 Task: In the  document skydiving.epub Share this file with 'softage.5@softage.net' Check 'Vision History' View the  non- printing characters
Action: Mouse moved to (275, 365)
Screenshot: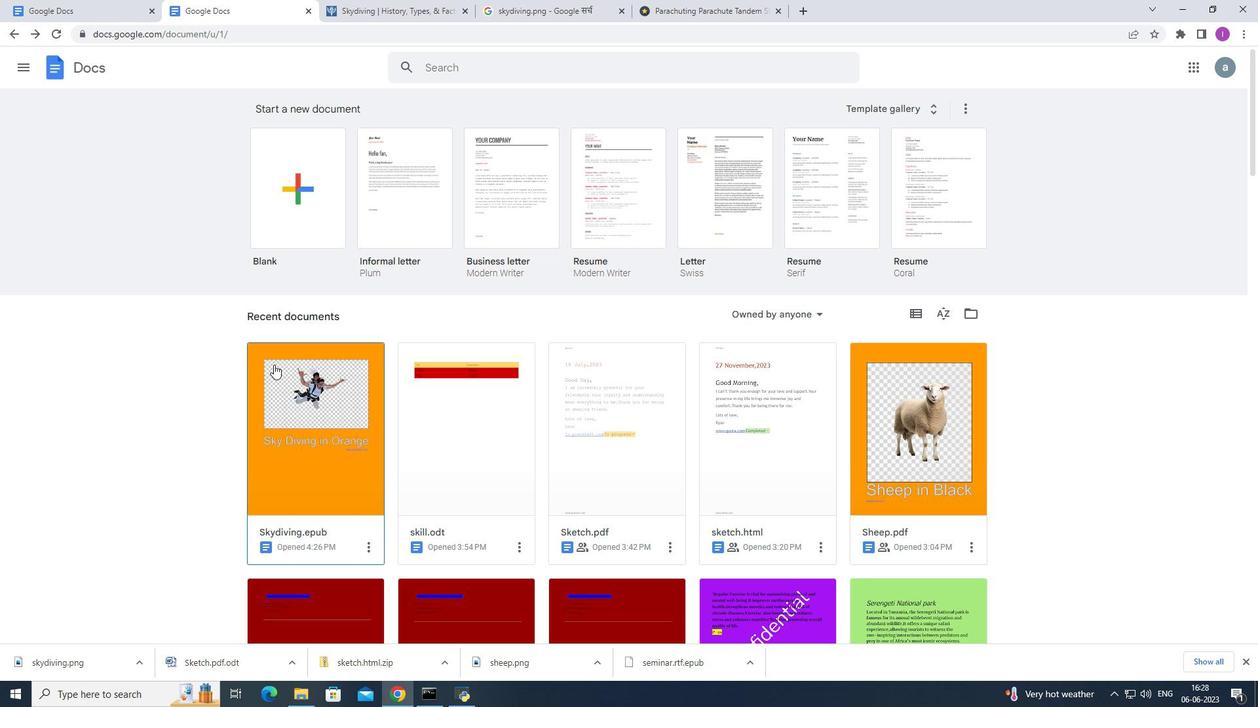 
Action: Mouse pressed left at (275, 365)
Screenshot: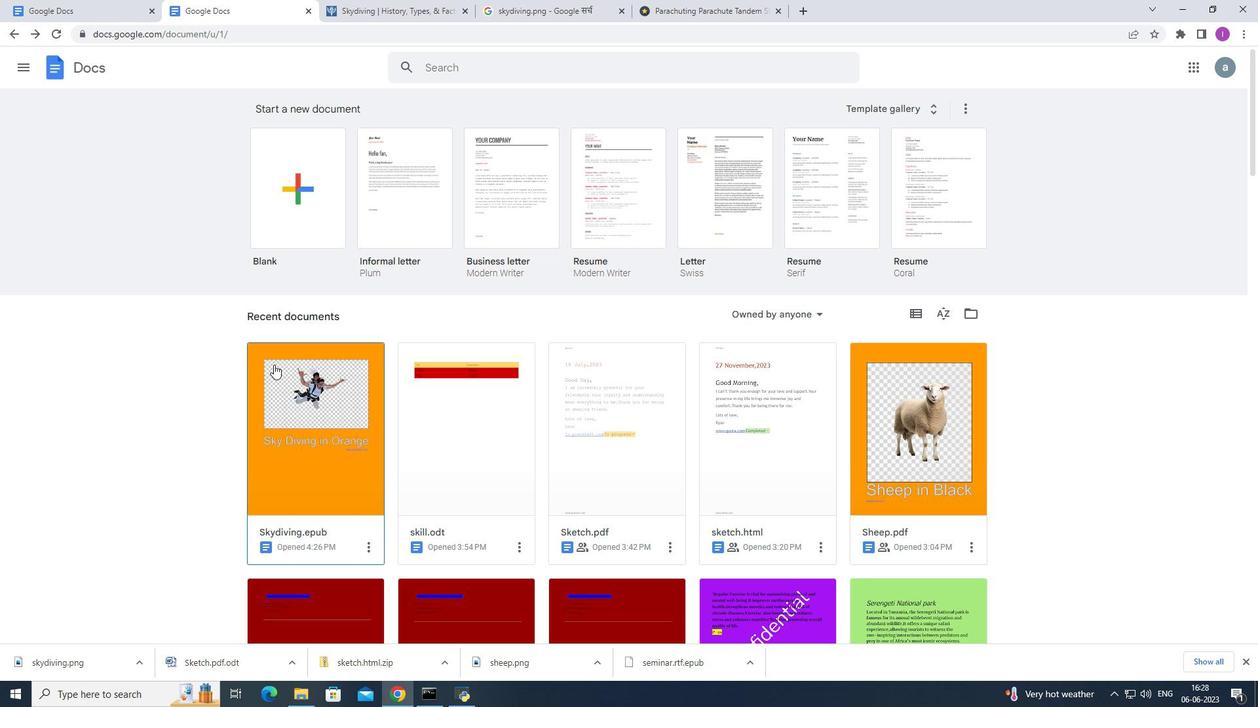 
Action: Mouse moved to (44, 76)
Screenshot: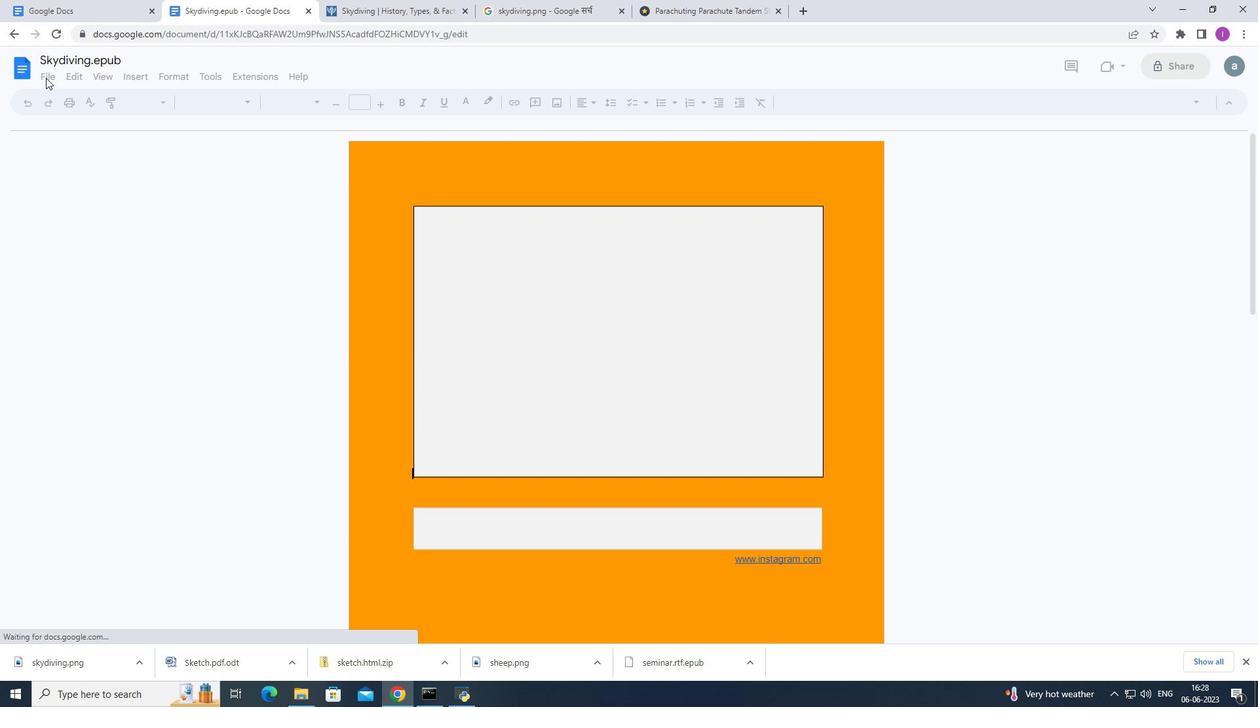 
Action: Mouse pressed left at (44, 76)
Screenshot: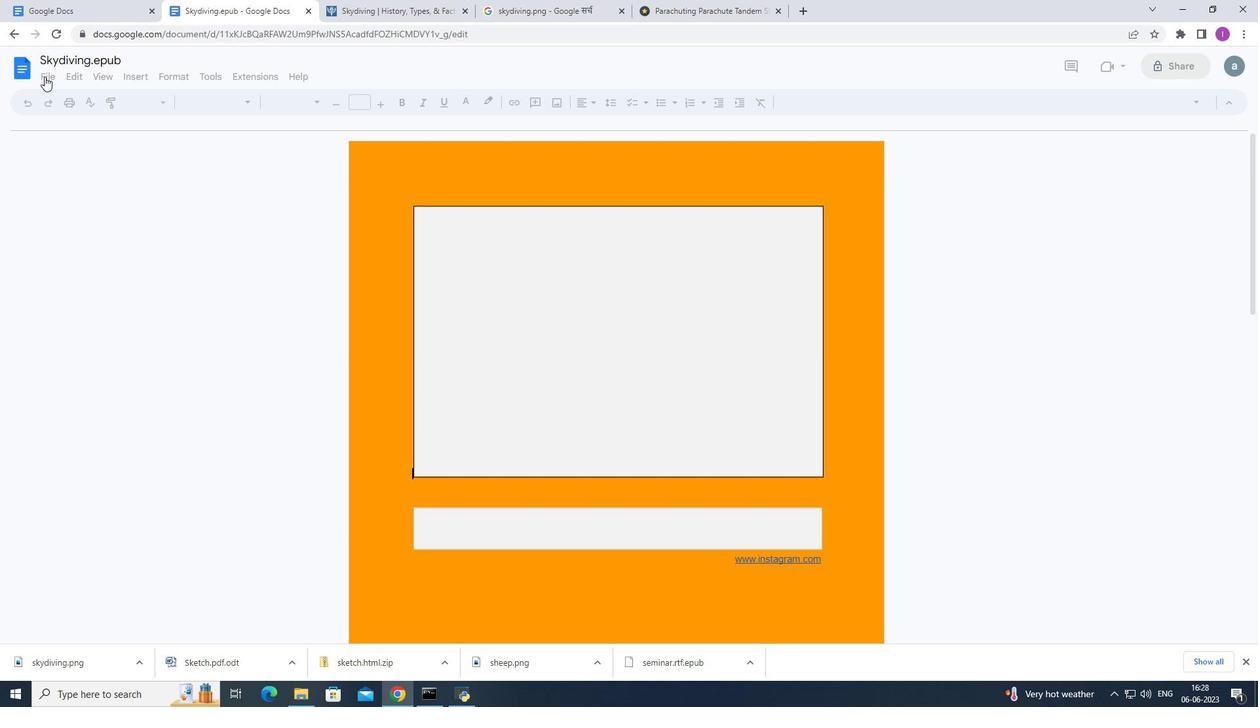 
Action: Mouse moved to (91, 173)
Screenshot: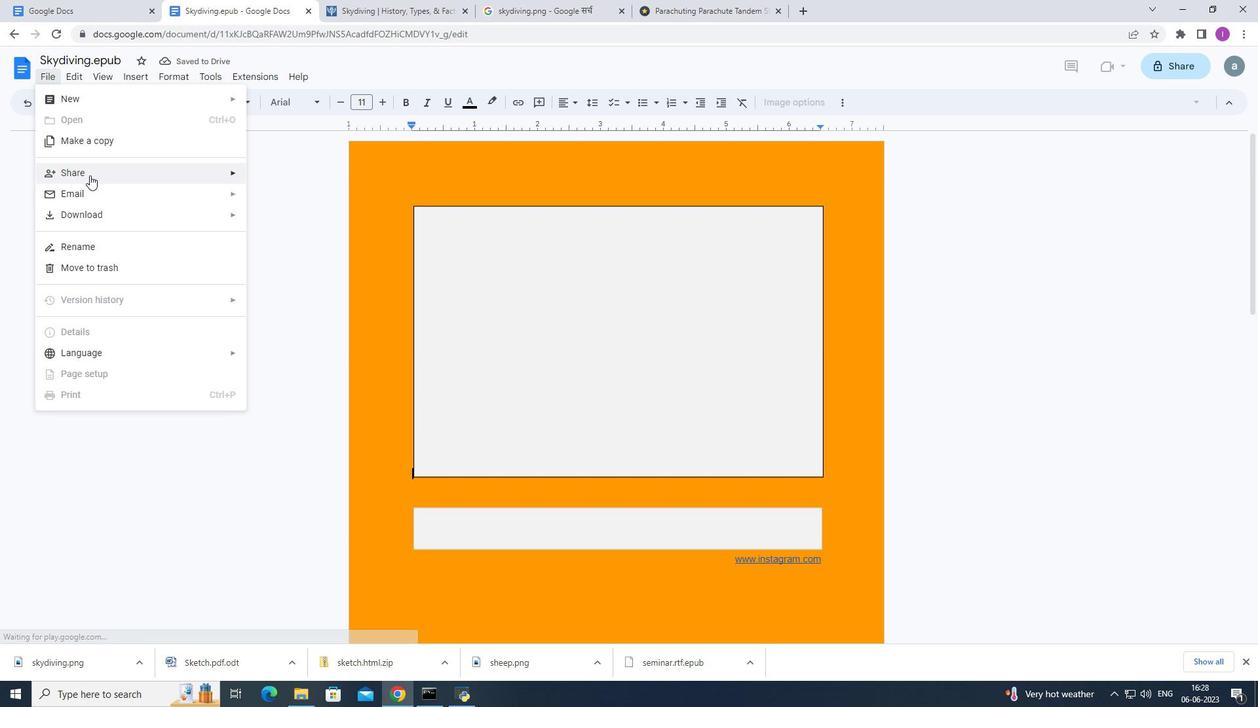 
Action: Mouse pressed left at (91, 173)
Screenshot: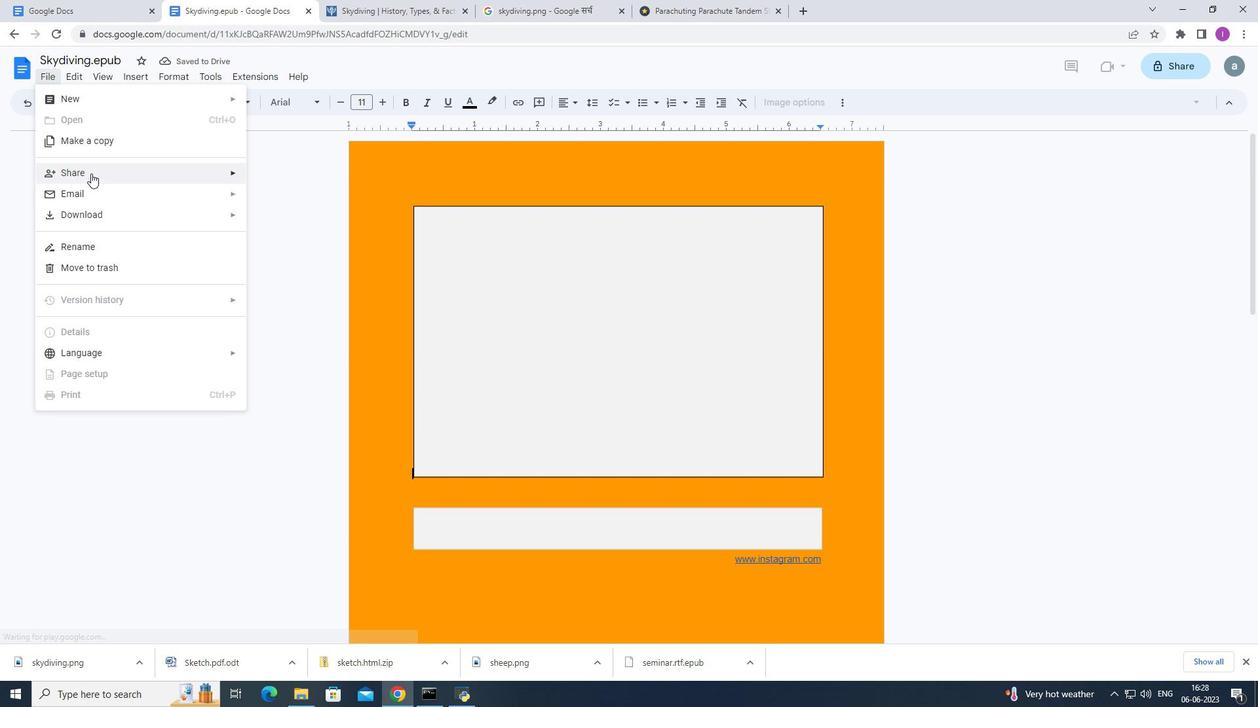 
Action: Mouse moved to (308, 176)
Screenshot: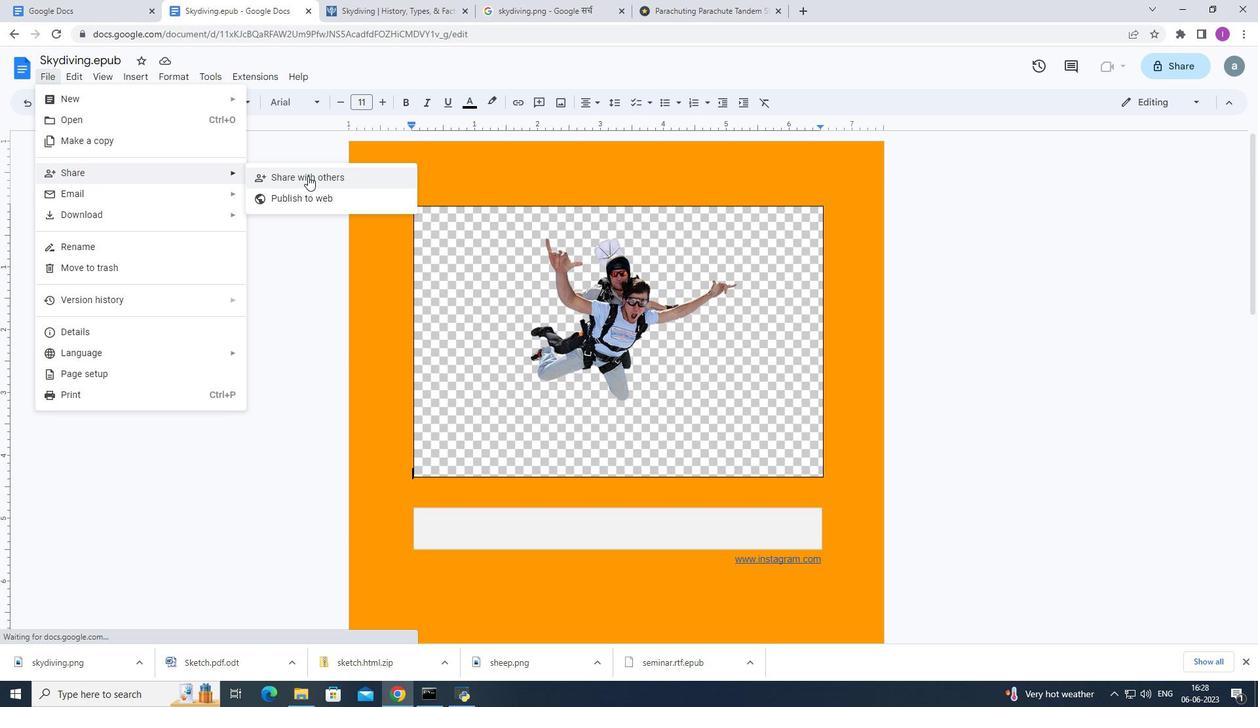 
Action: Mouse pressed left at (308, 176)
Screenshot: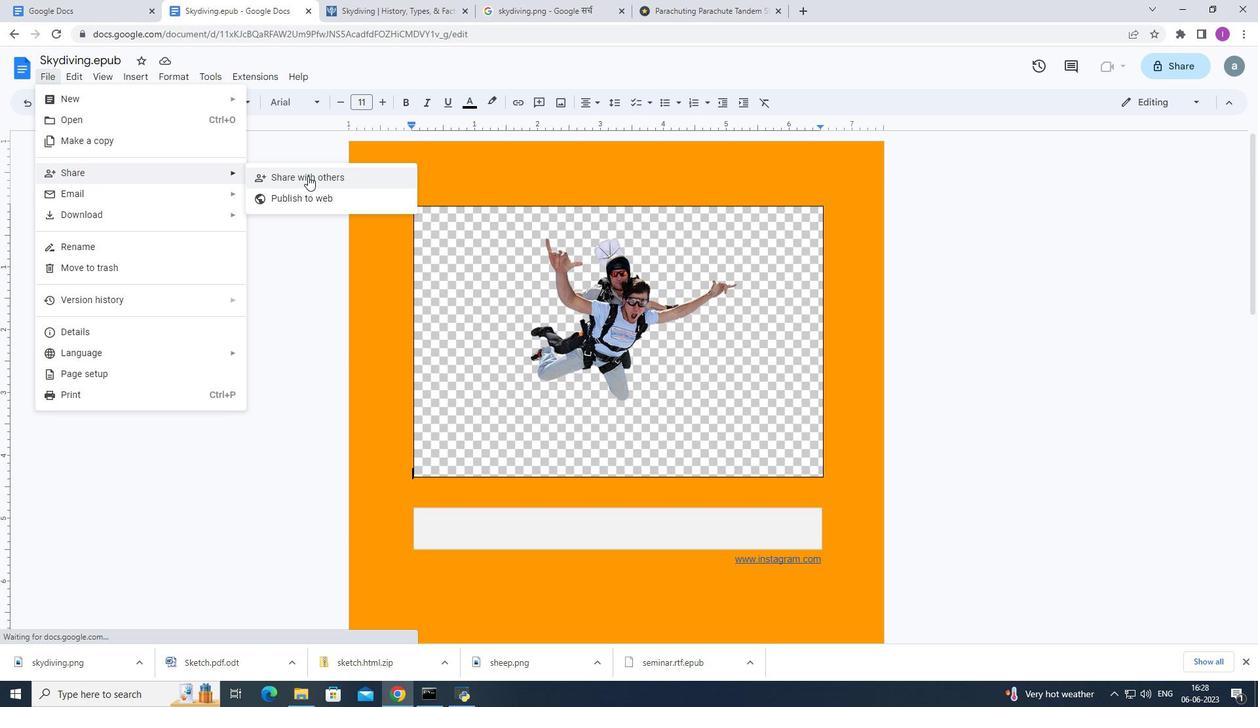 
Action: Mouse moved to (527, 268)
Screenshot: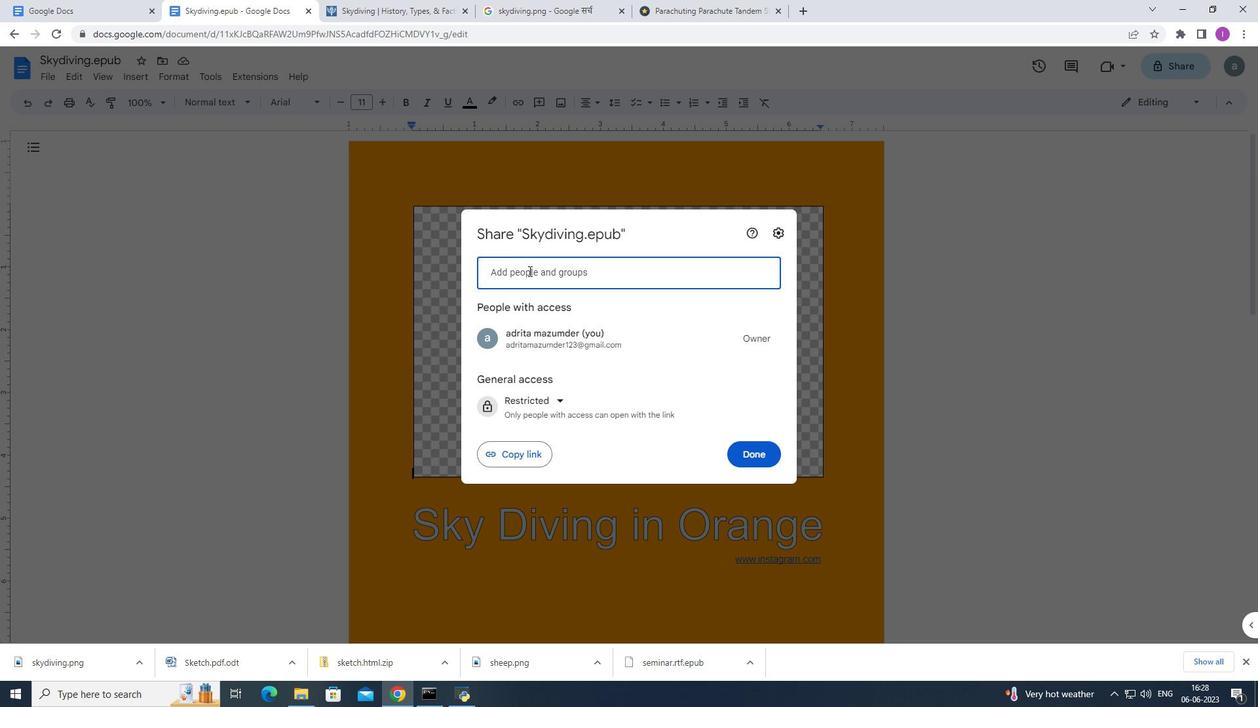 
Action: Key pressed s
Screenshot: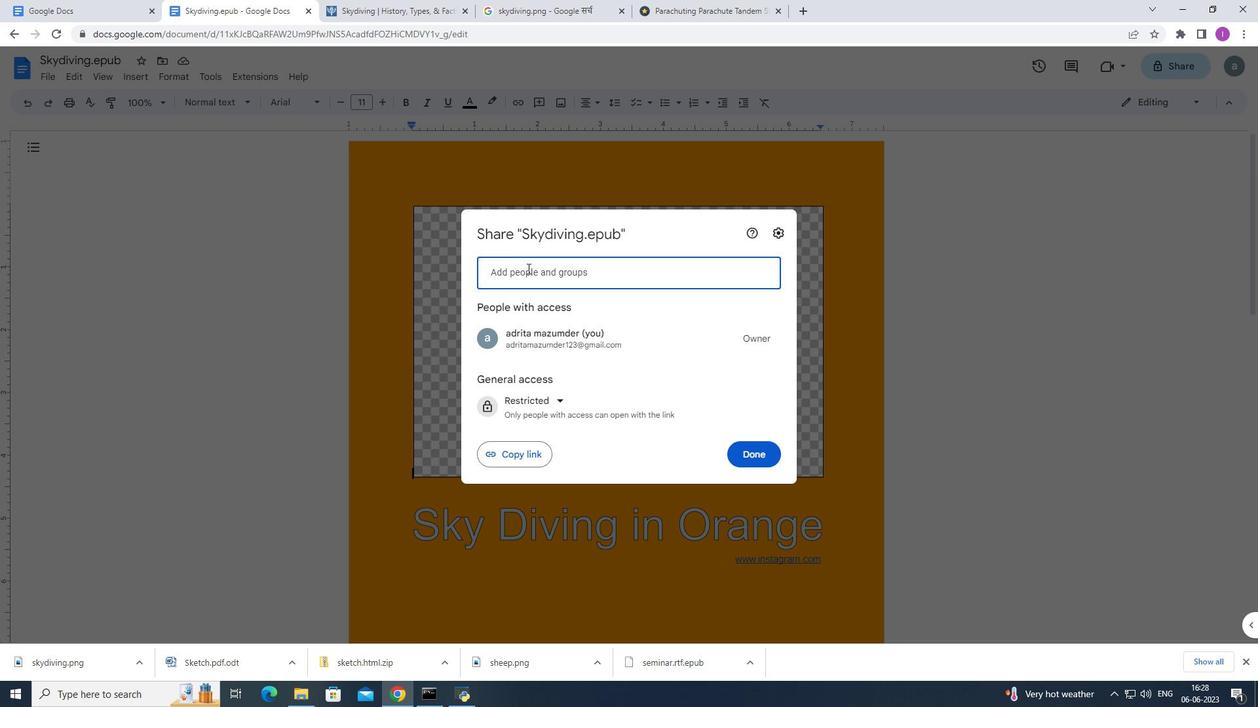 
Action: Mouse moved to (526, 266)
Screenshot: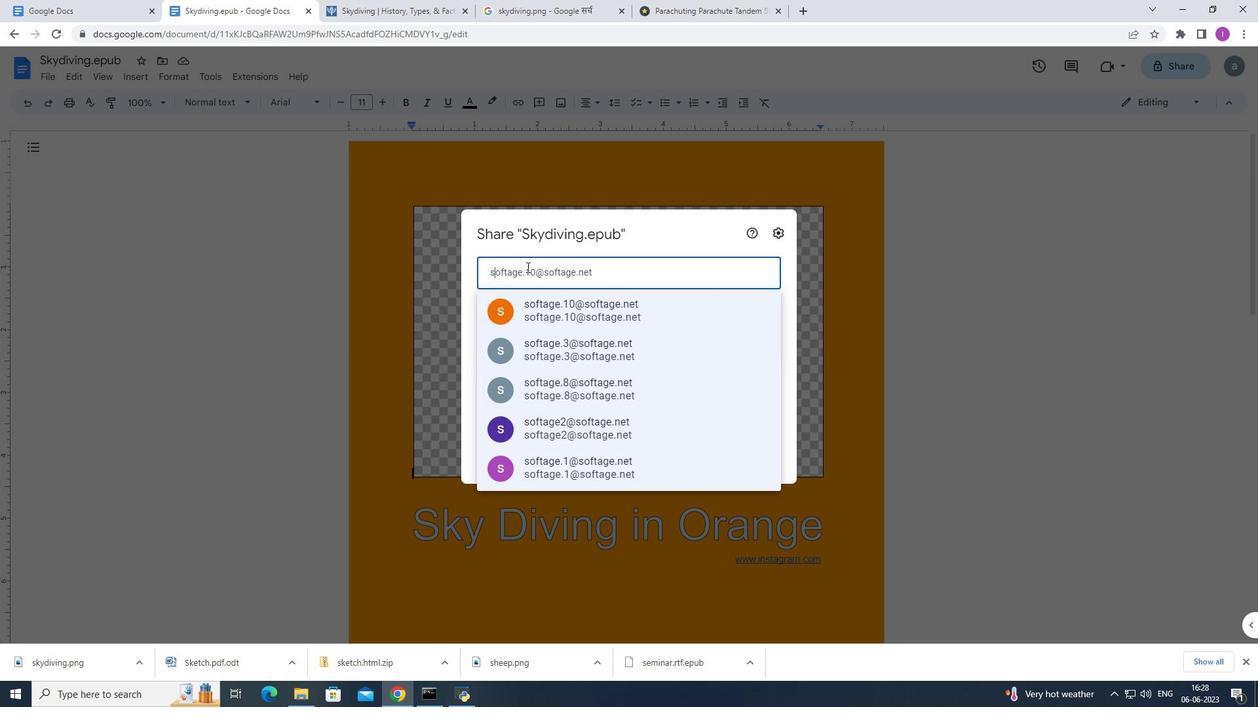 
Action: Key pressed o
Screenshot: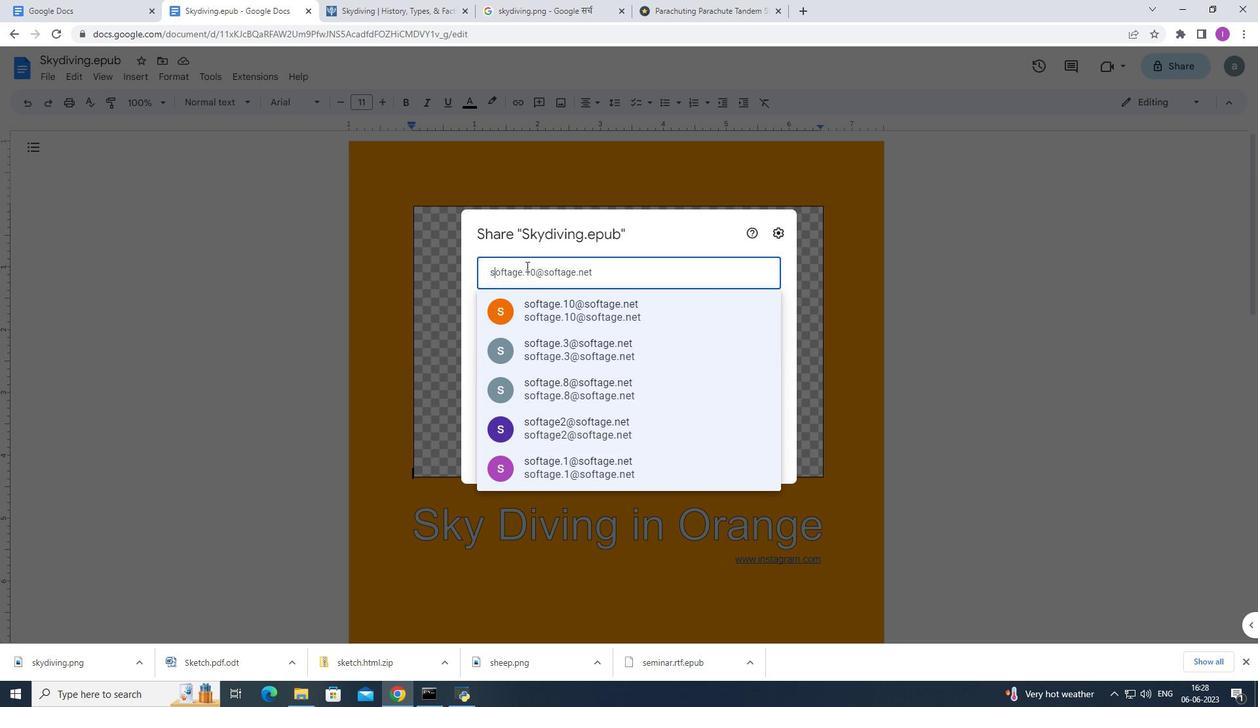 
Action: Mouse moved to (525, 264)
Screenshot: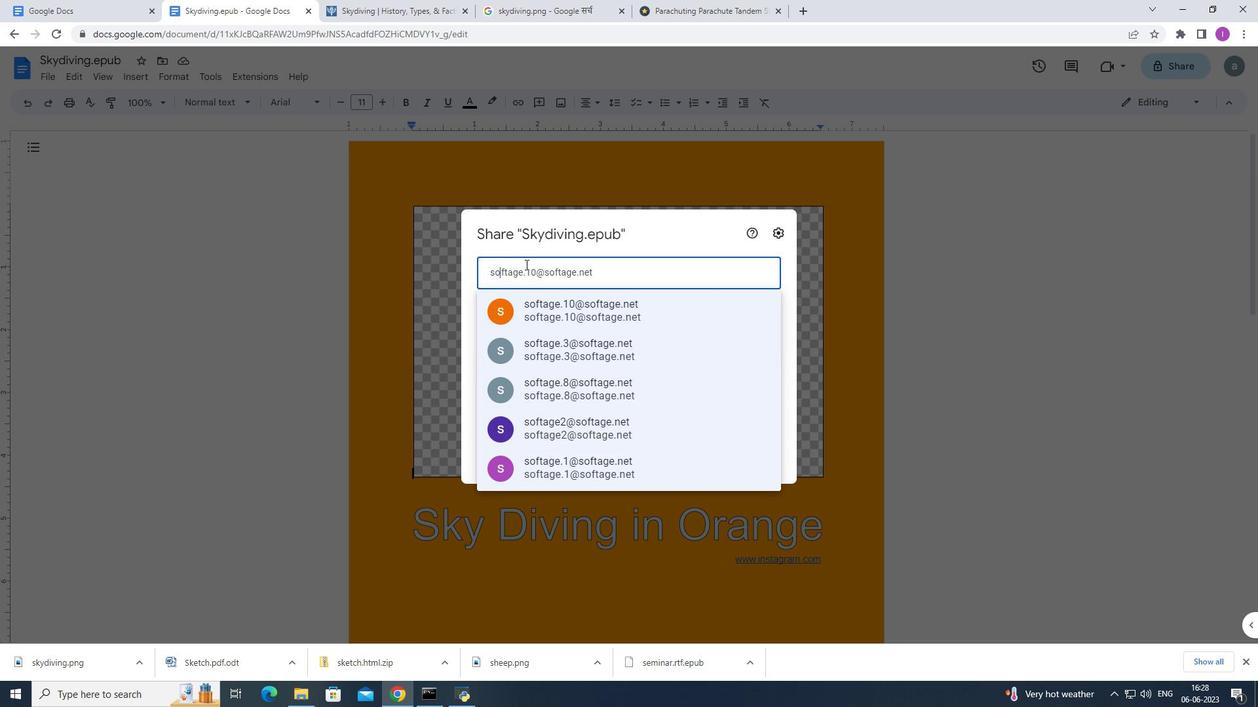 
Action: Key pressed ftage.
Screenshot: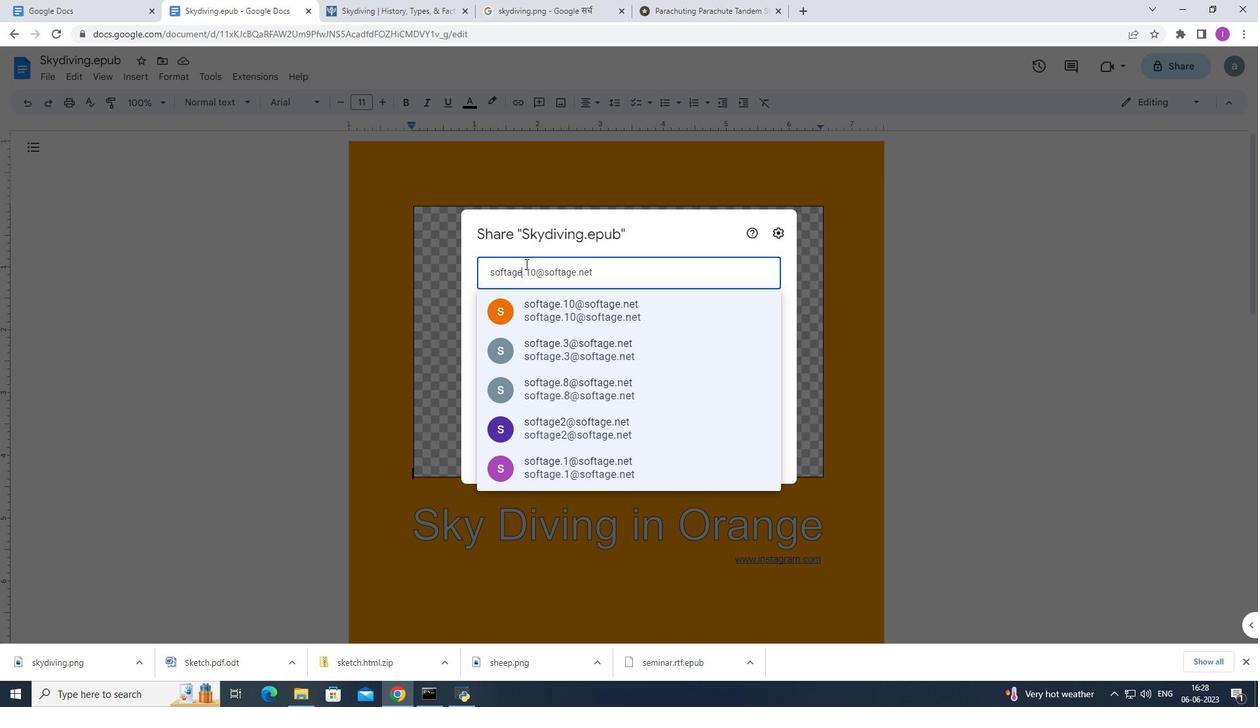 
Action: Mouse moved to (524, 263)
Screenshot: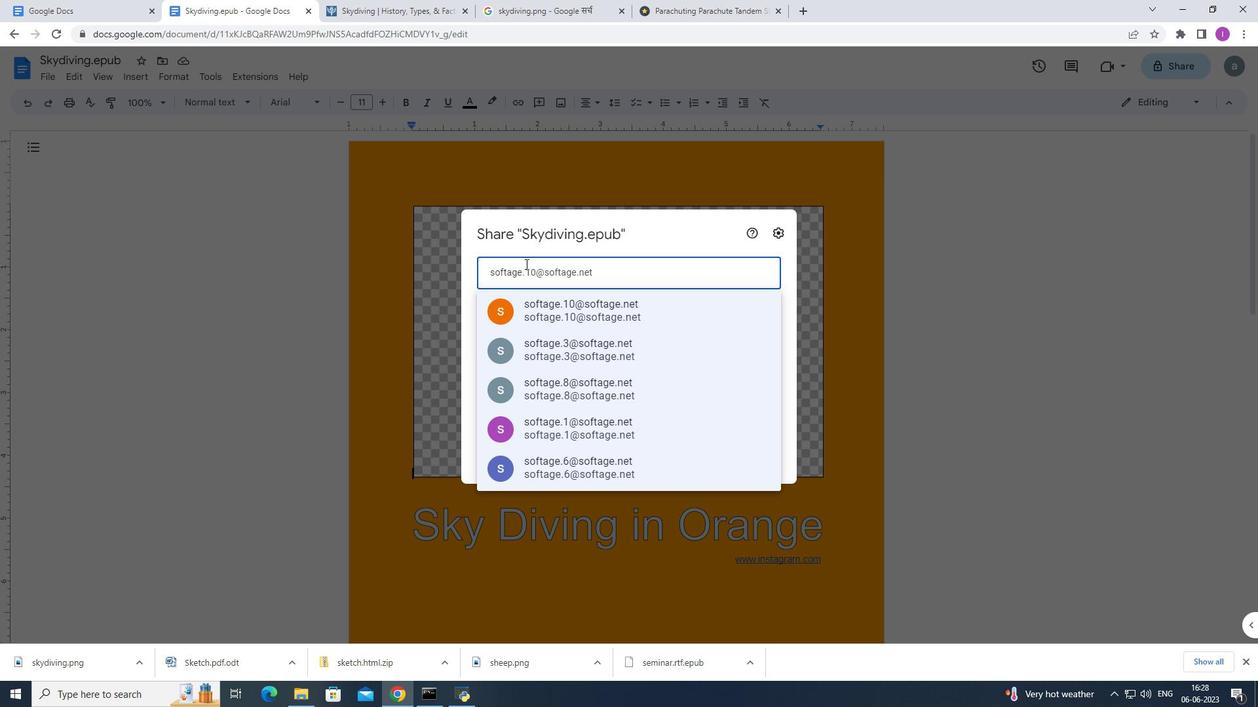
Action: Key pressed 5
Screenshot: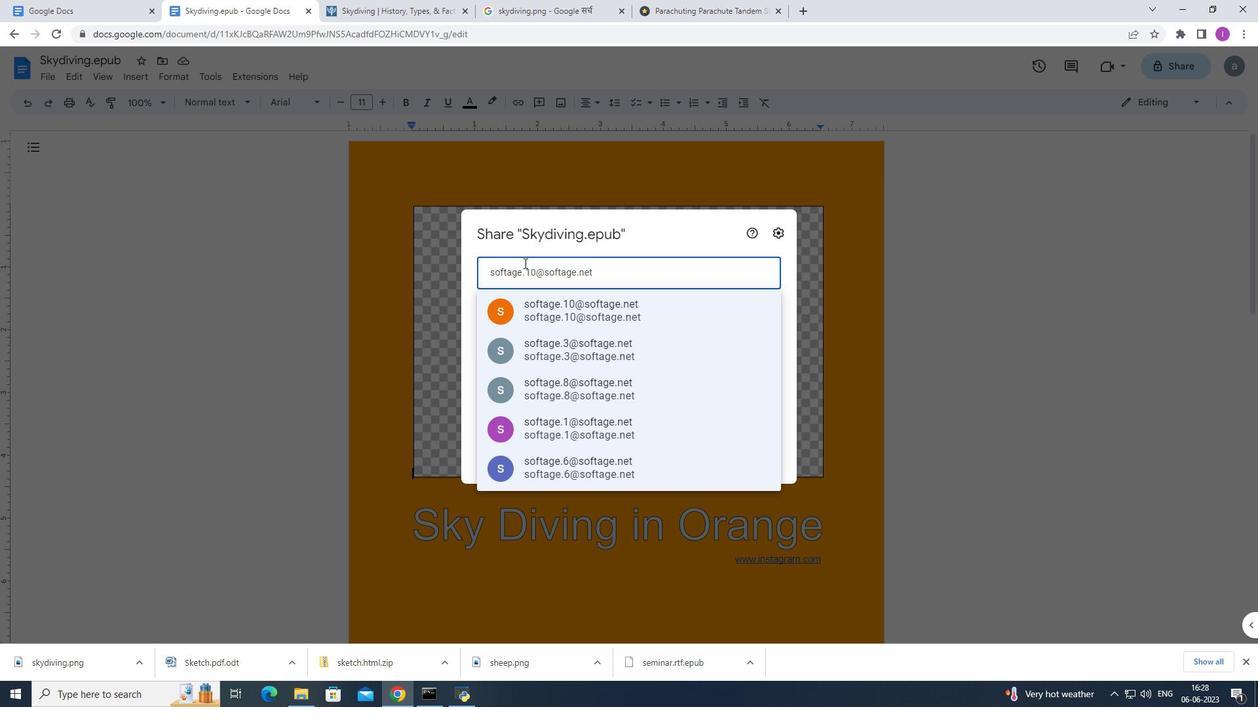 
Action: Mouse moved to (543, 308)
Screenshot: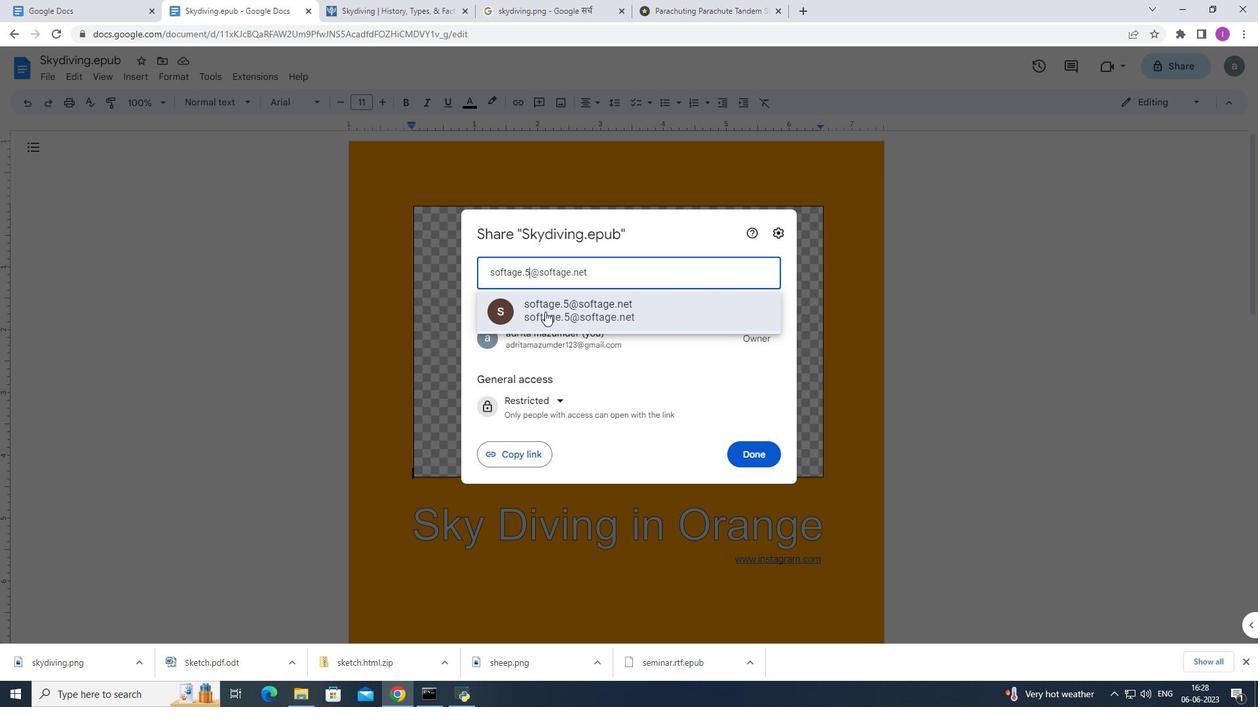 
Action: Mouse pressed left at (543, 308)
Screenshot: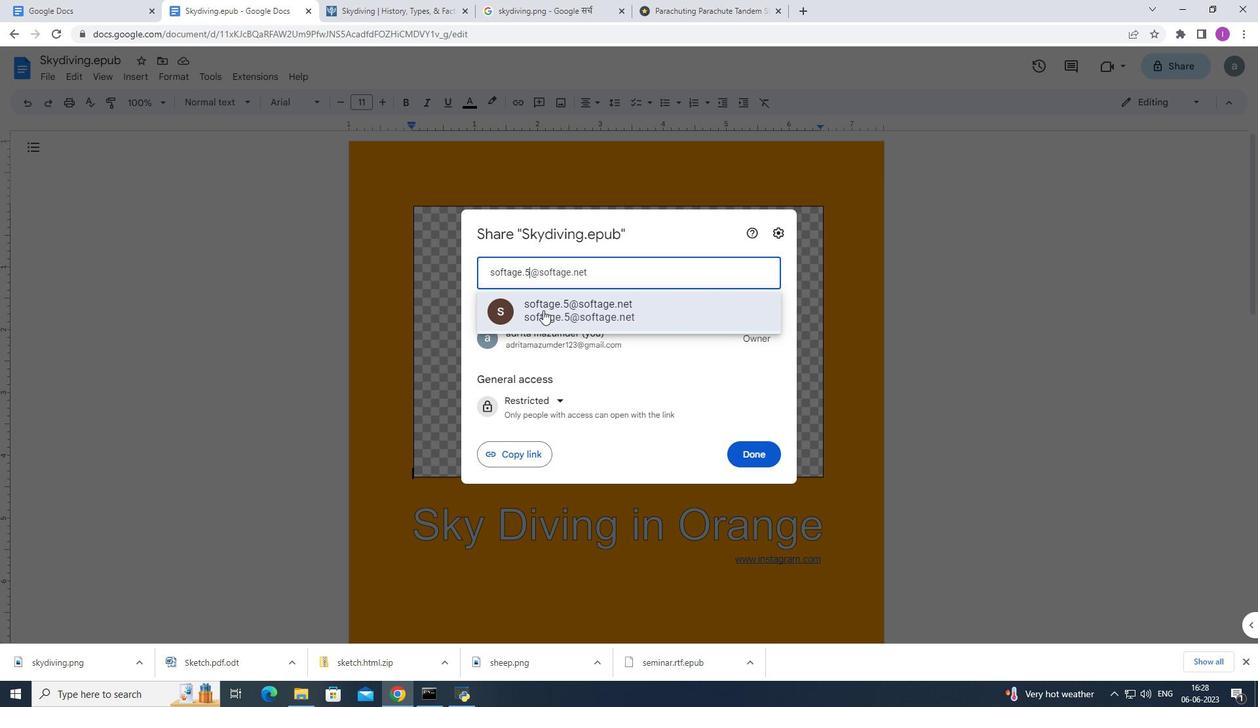 
Action: Mouse moved to (745, 442)
Screenshot: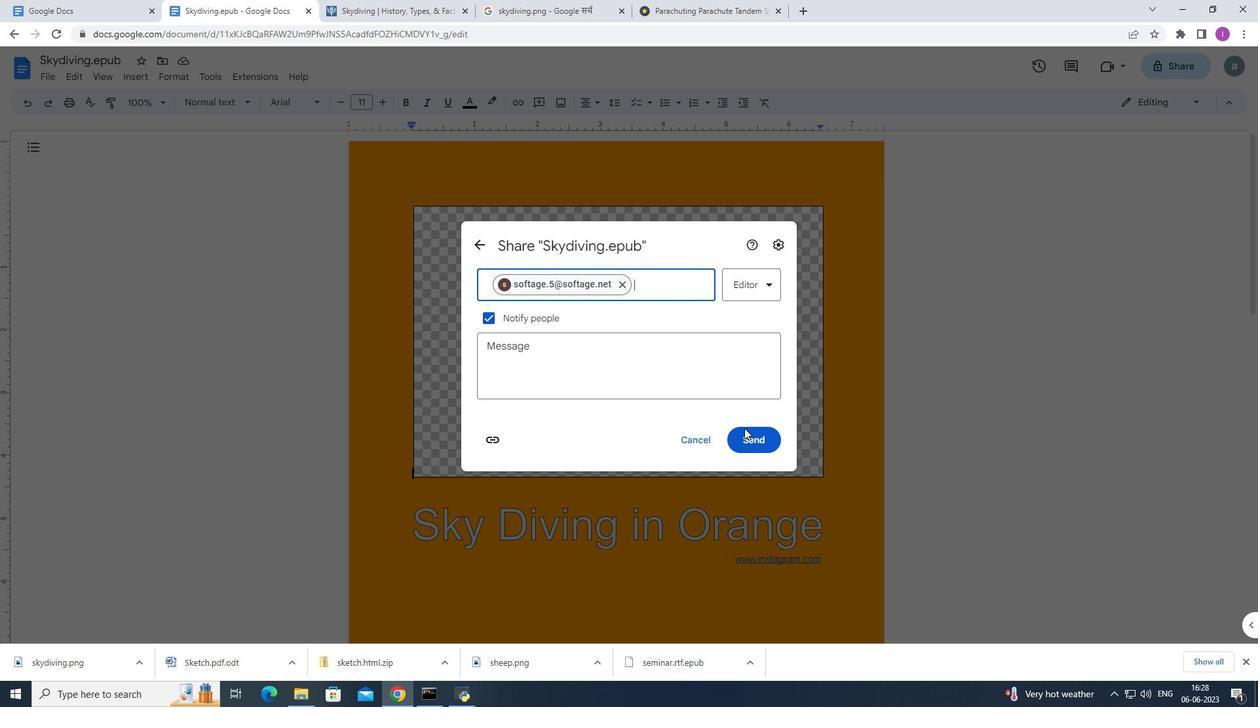 
Action: Mouse pressed left at (745, 442)
Screenshot: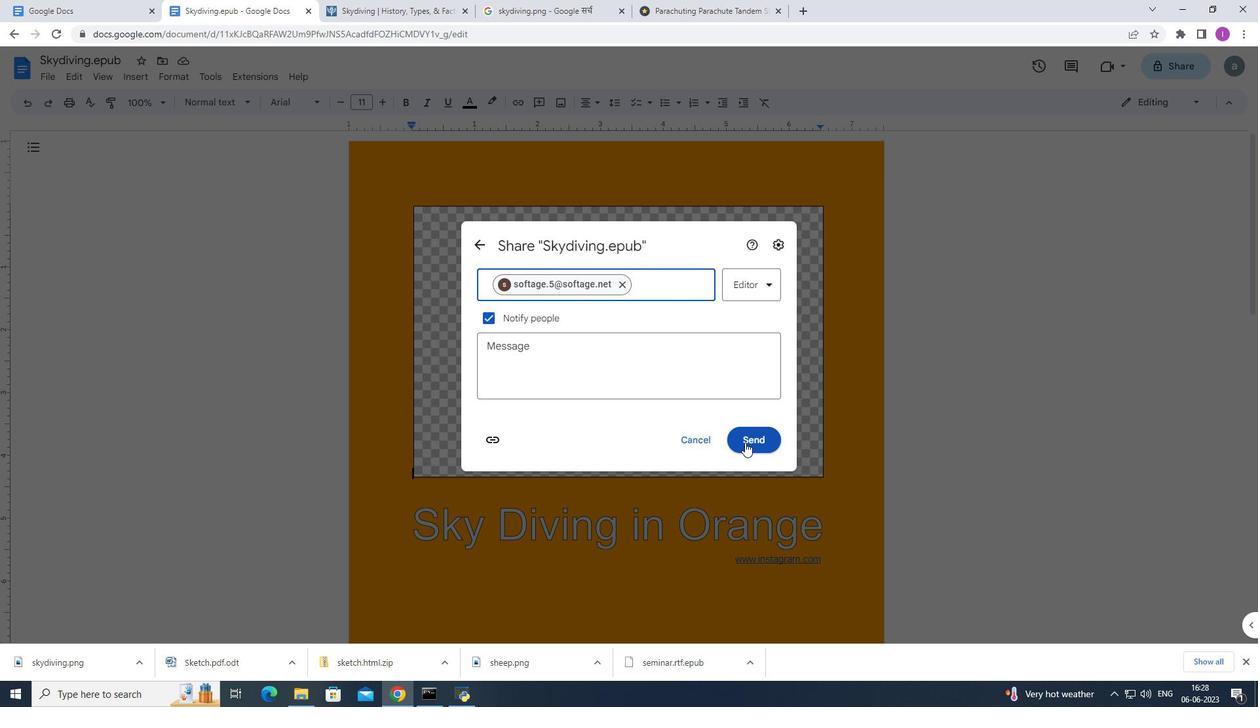 
Action: Mouse moved to (726, 356)
Screenshot: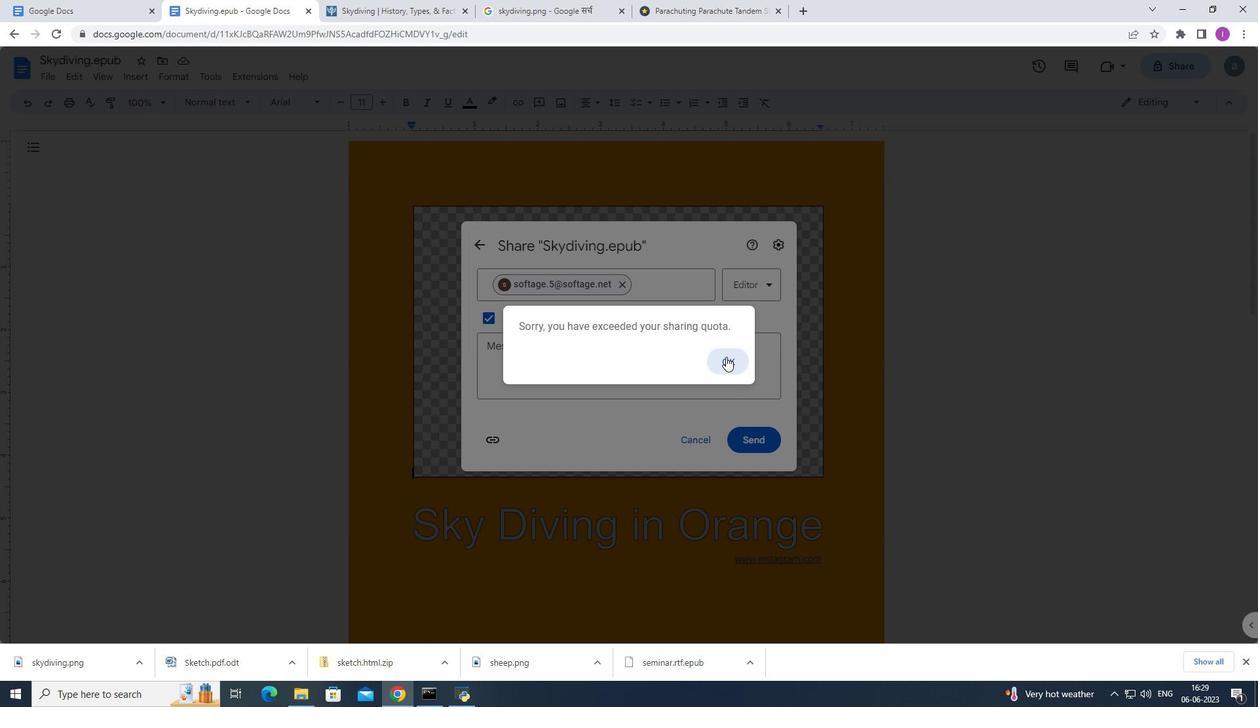 
Action: Mouse pressed left at (726, 356)
Screenshot: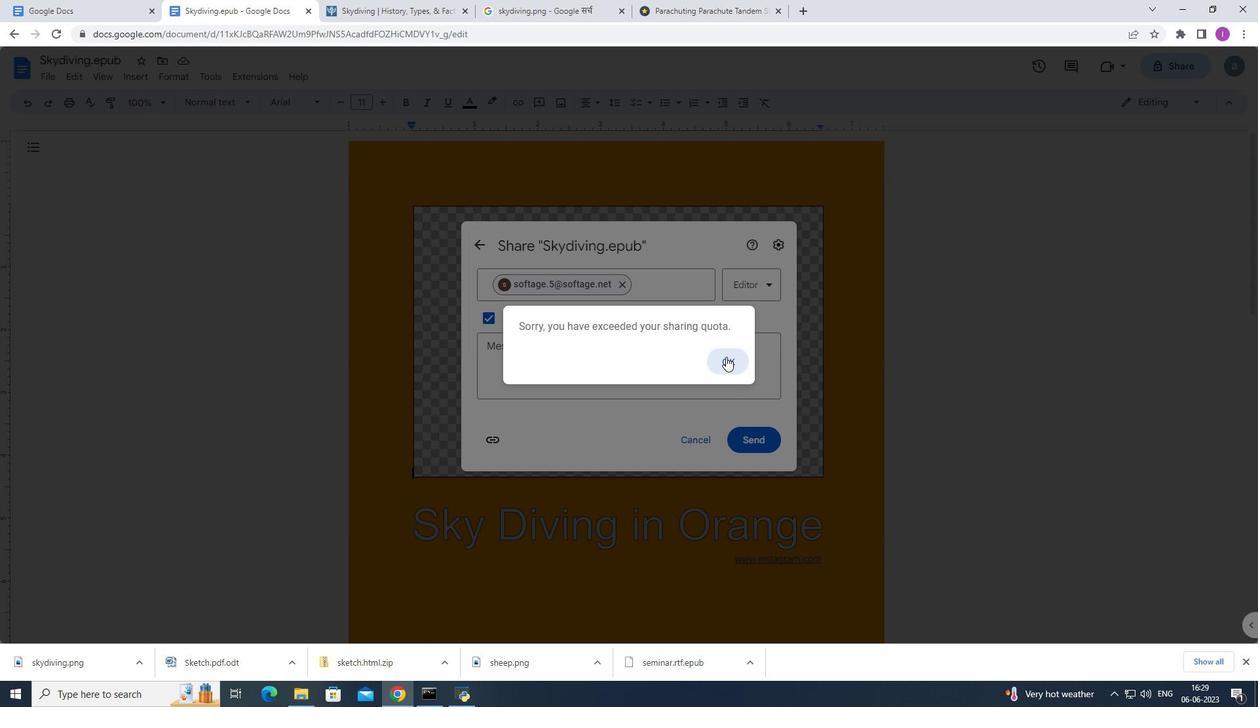 
Action: Mouse moved to (743, 441)
Screenshot: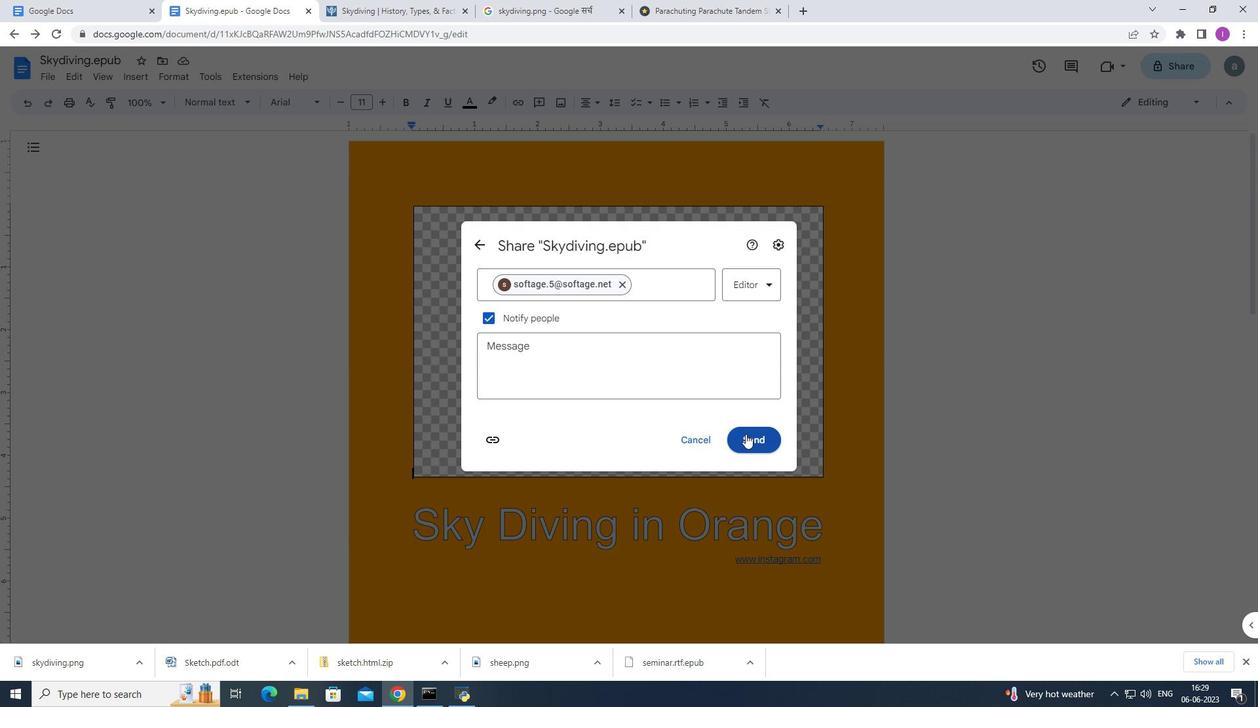 
Action: Mouse pressed left at (743, 441)
Screenshot: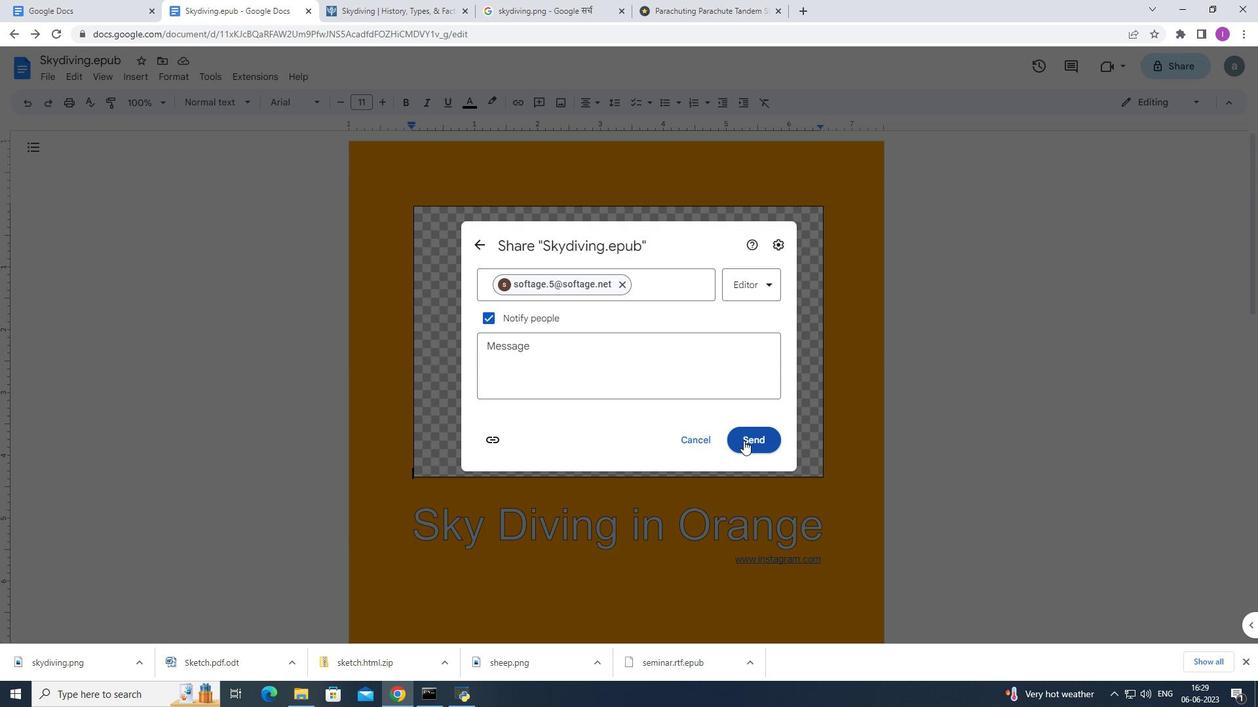 
Action: Mouse moved to (732, 359)
Screenshot: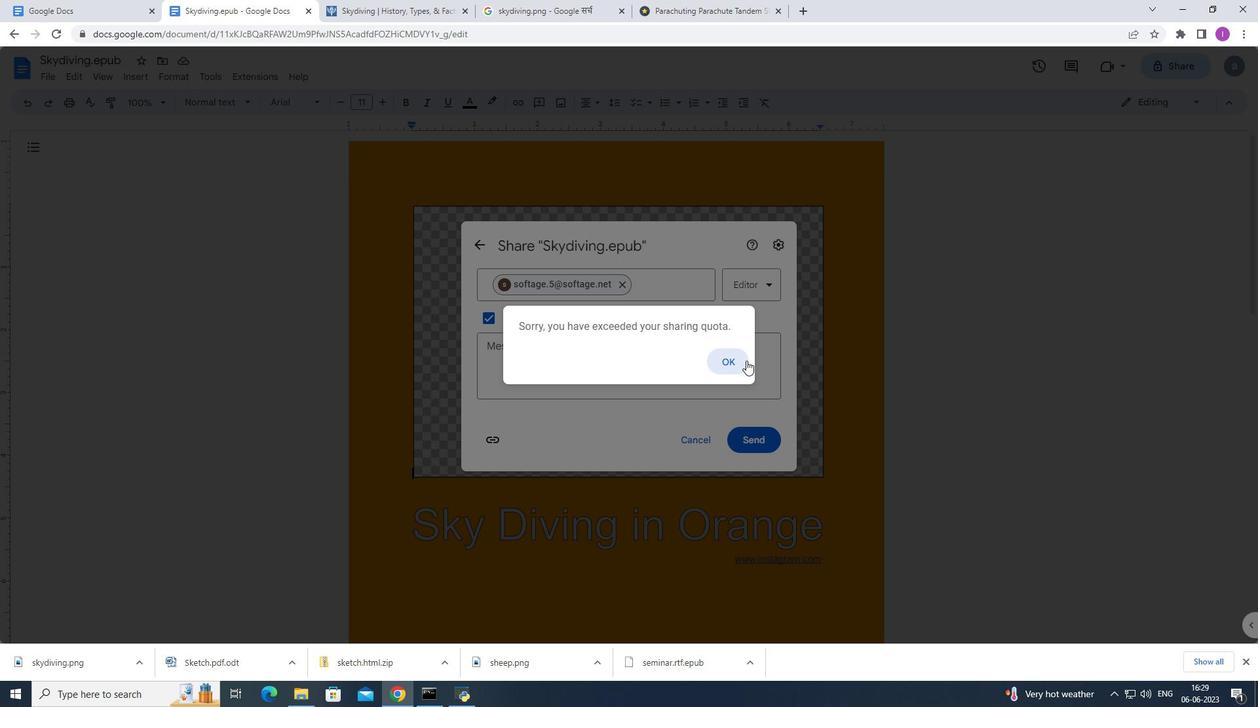 
Action: Mouse pressed left at (732, 359)
Screenshot: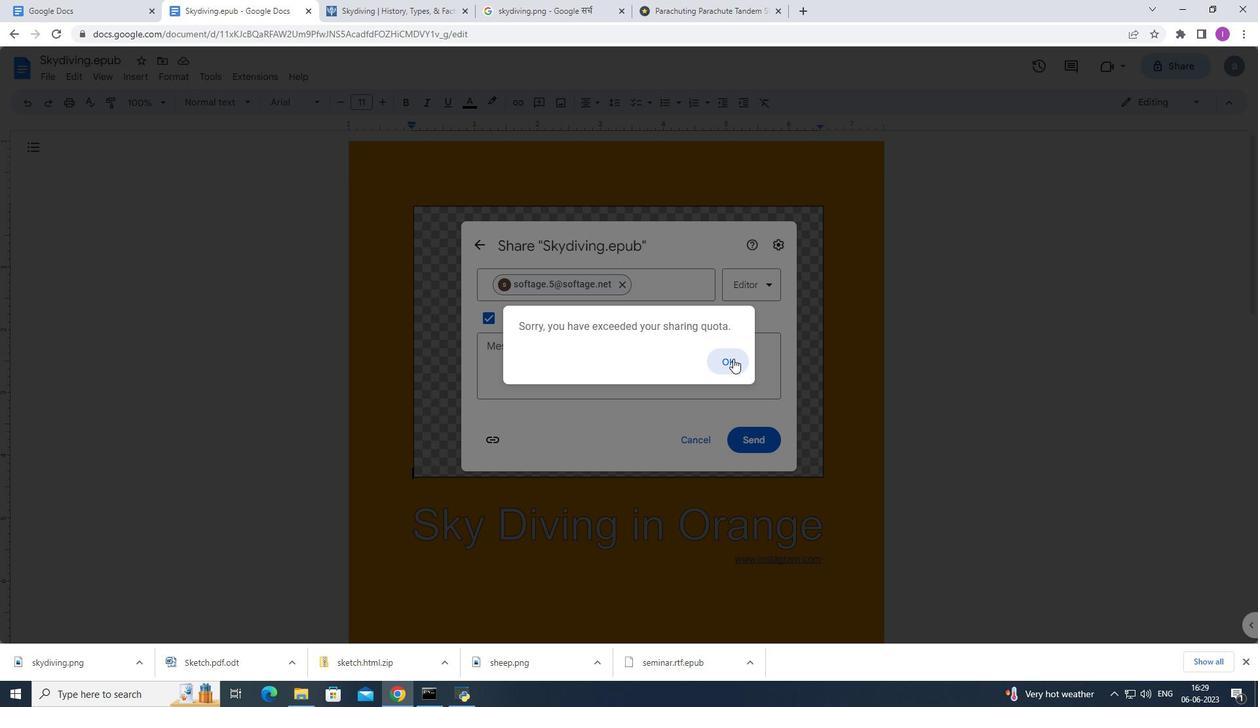 
Action: Mouse moved to (918, 363)
Screenshot: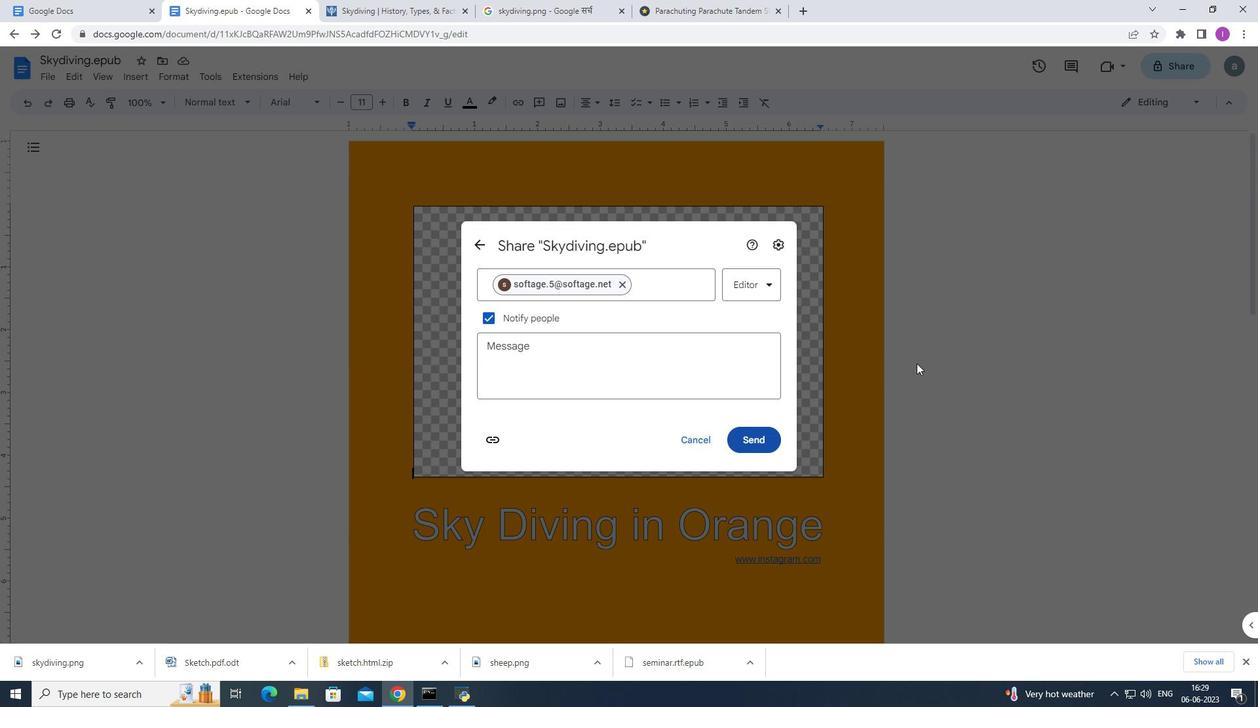 
Action: Mouse pressed left at (918, 363)
Screenshot: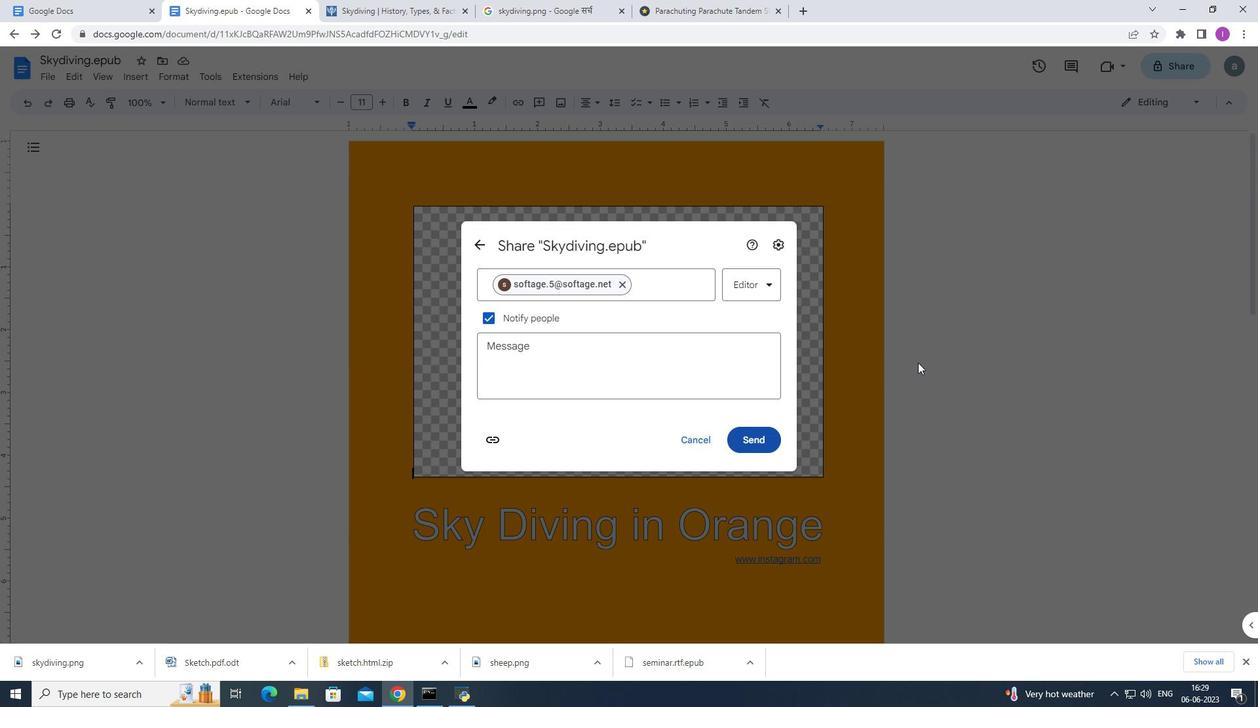 
Action: Mouse moved to (672, 367)
Screenshot: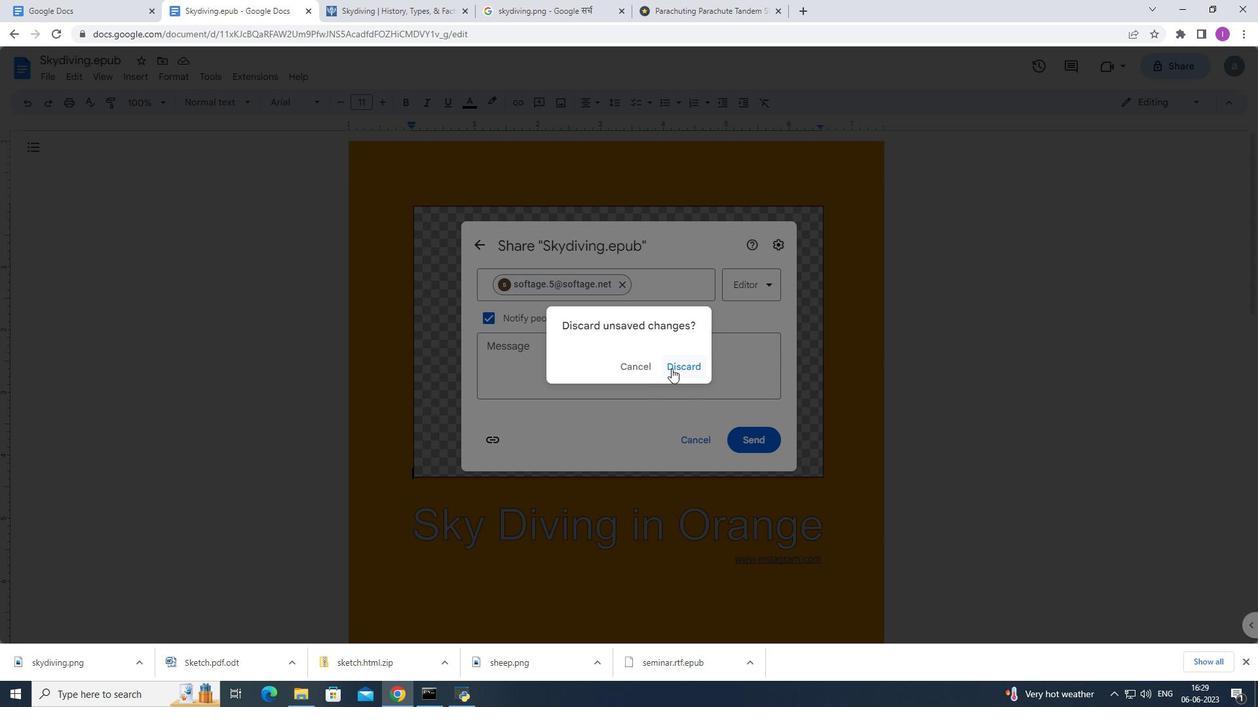 
Action: Mouse pressed left at (672, 367)
Screenshot: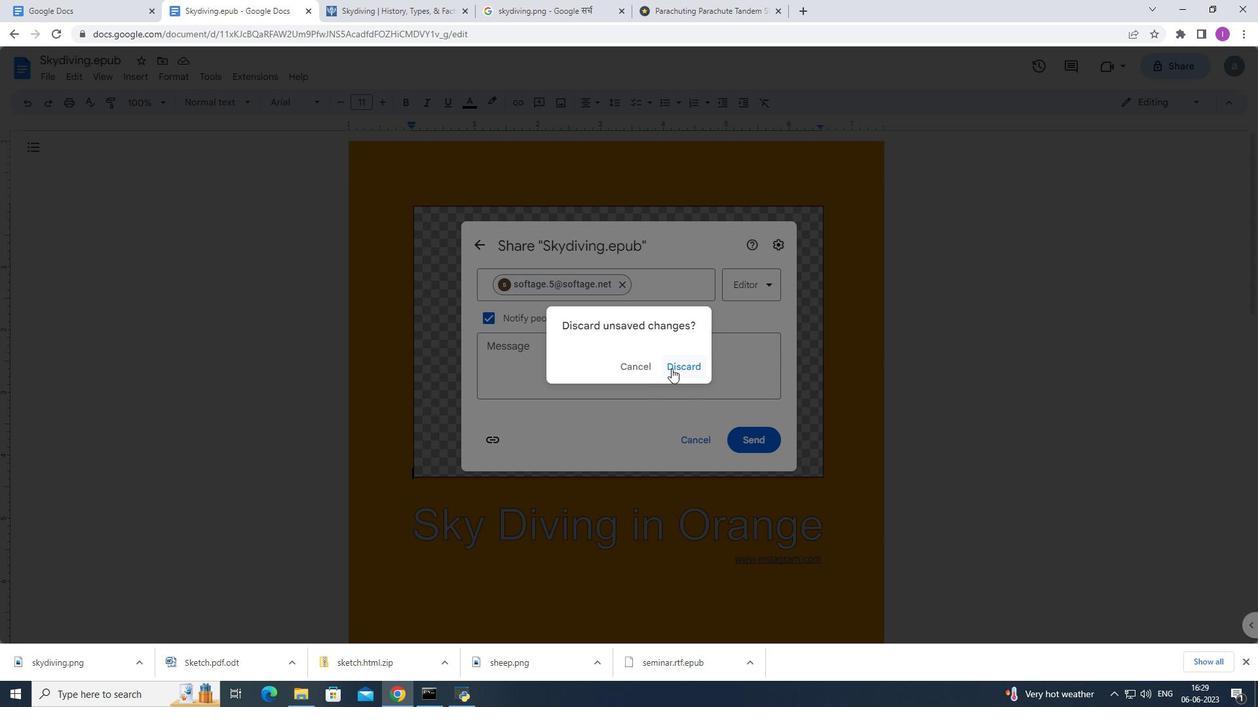 
Action: Mouse moved to (108, 77)
Screenshot: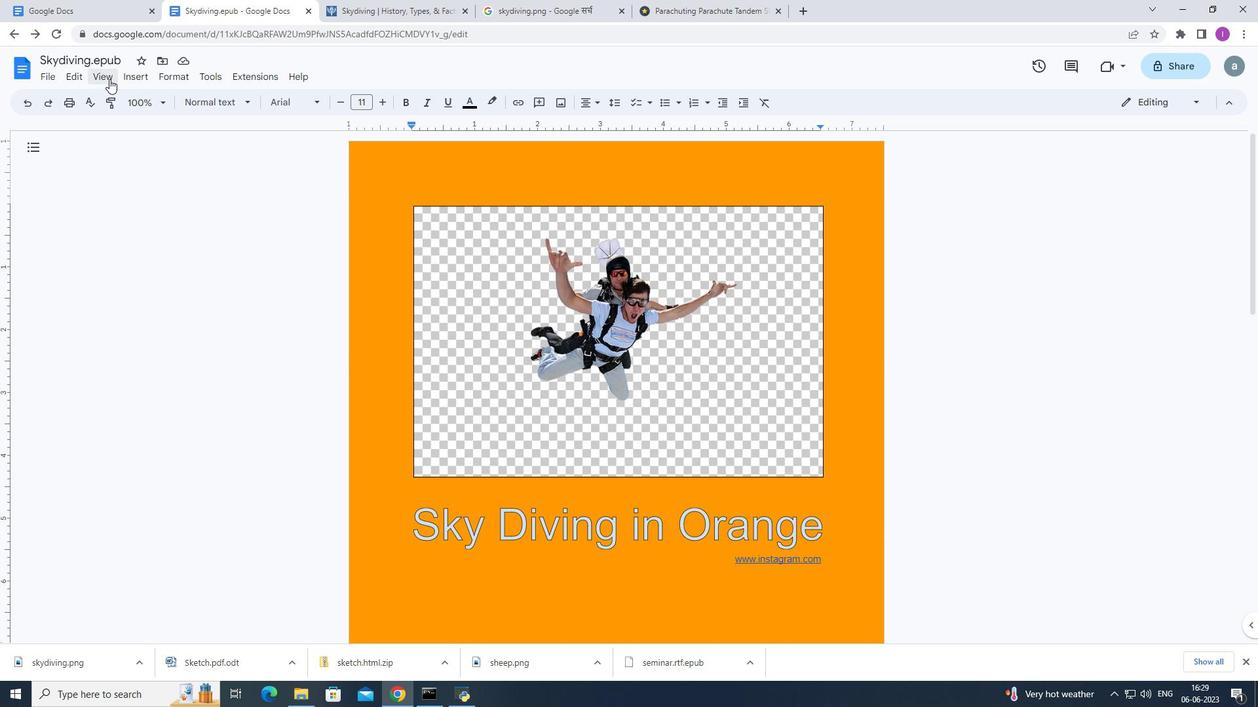 
Action: Mouse pressed left at (108, 77)
Screenshot: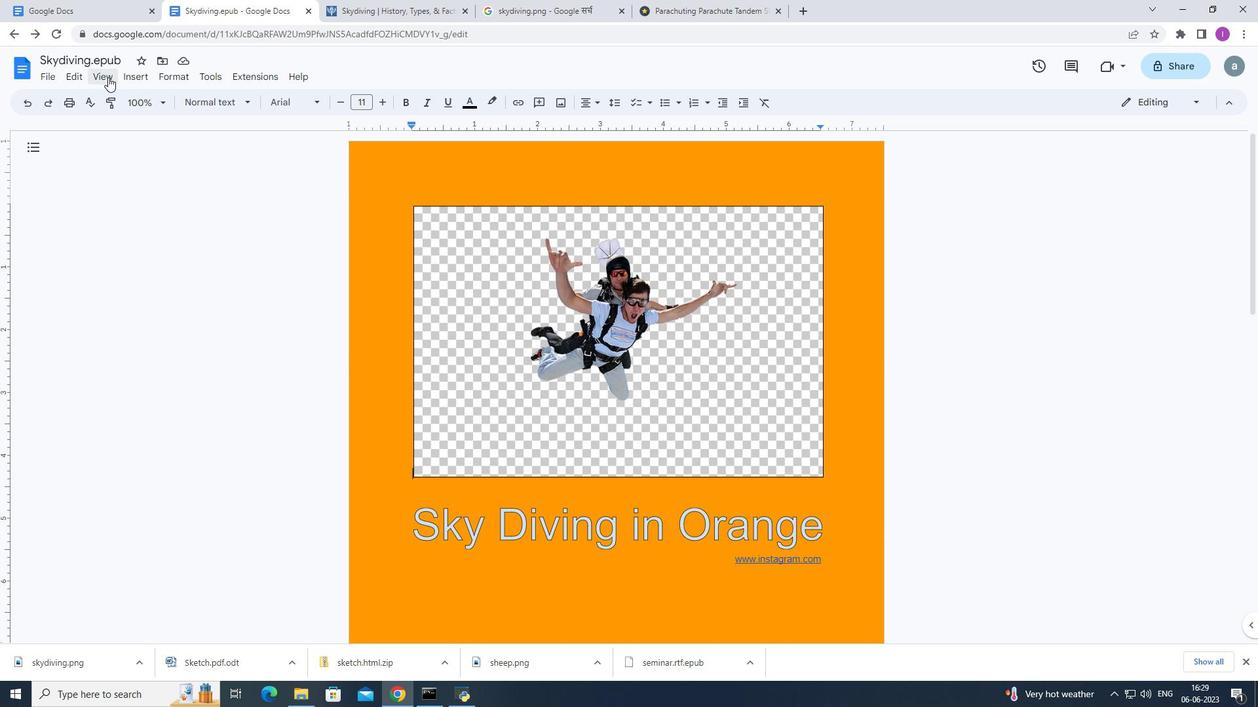 
Action: Mouse moved to (161, 213)
Screenshot: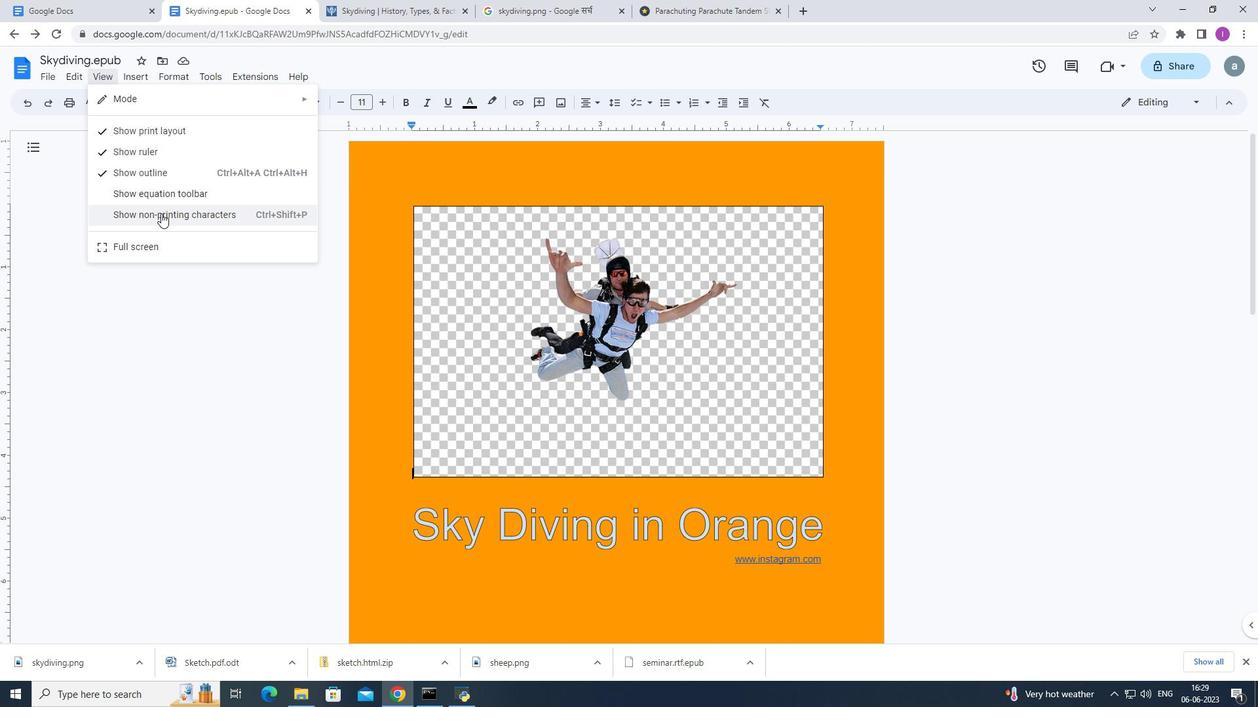 
Action: Mouse pressed left at (161, 213)
Screenshot: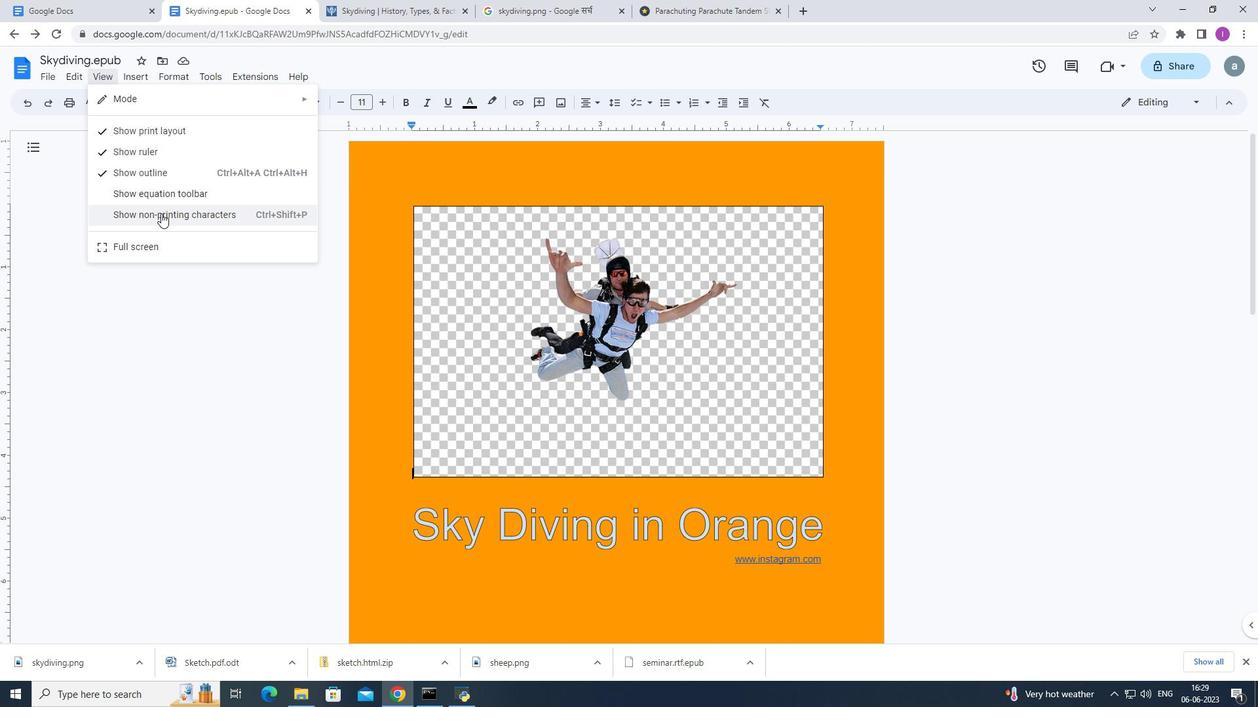 
Action: Mouse moved to (46, 78)
Screenshot: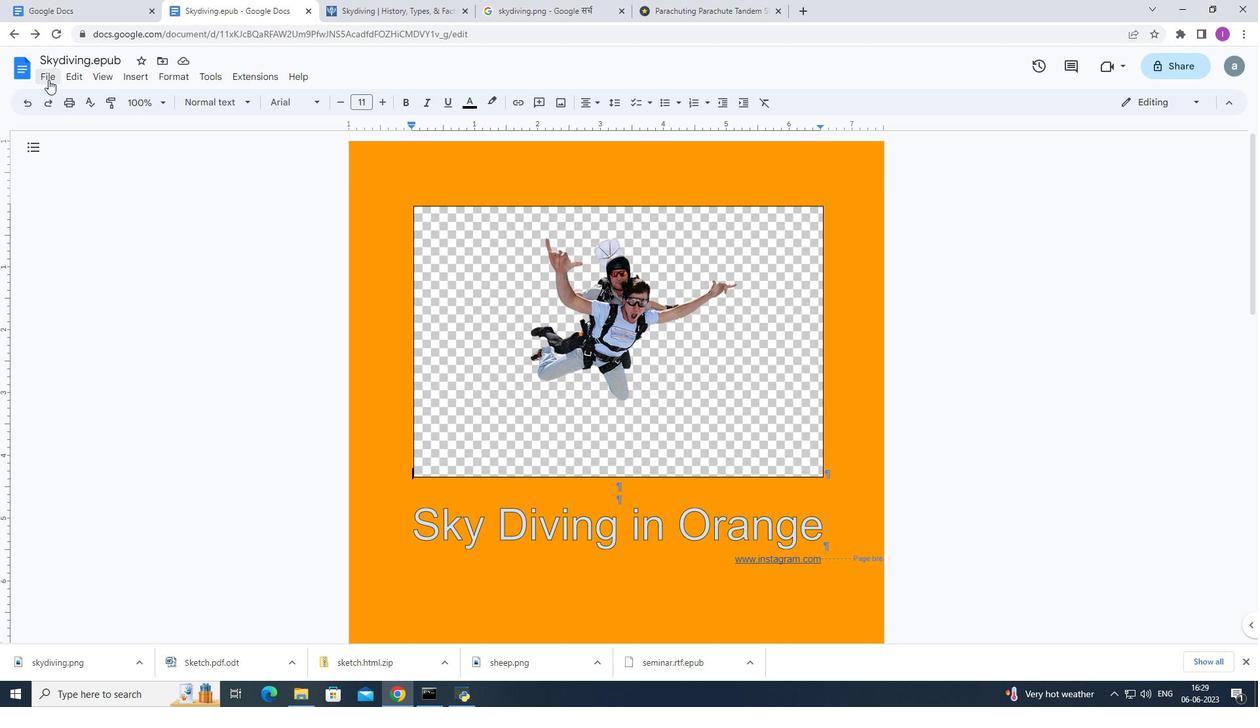 
Action: Mouse pressed left at (46, 78)
Screenshot: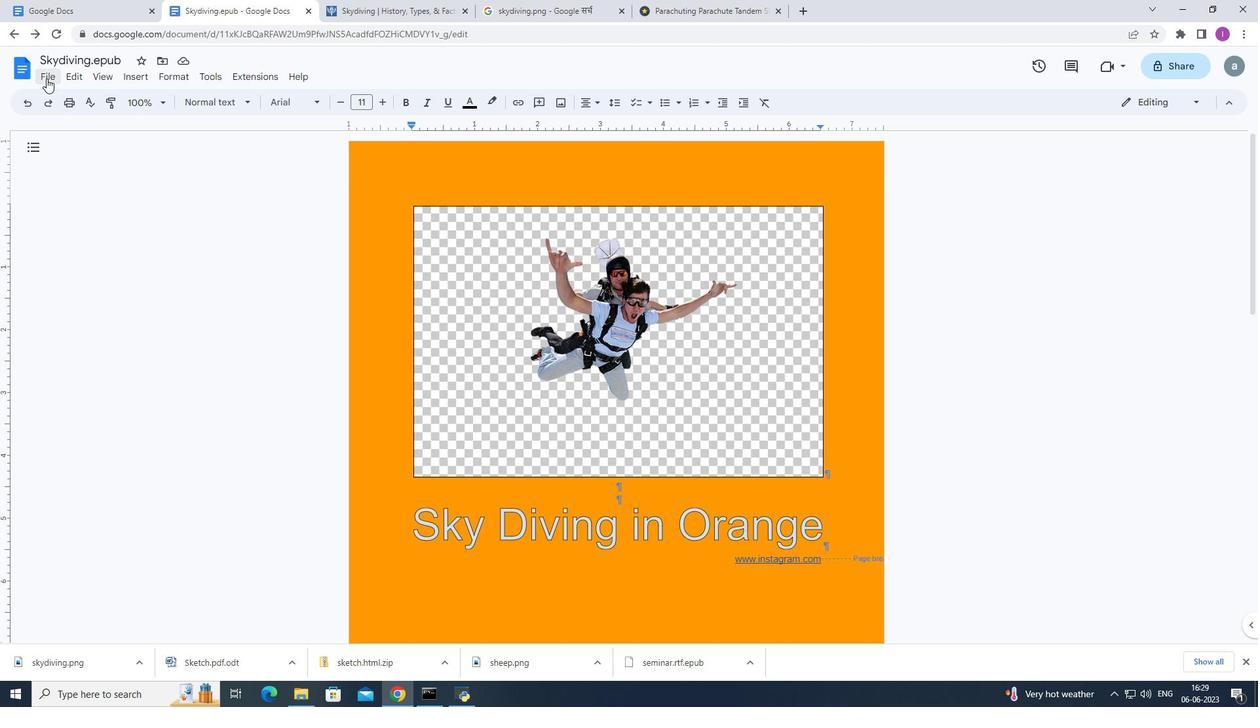
Action: Mouse moved to (259, 365)
Screenshot: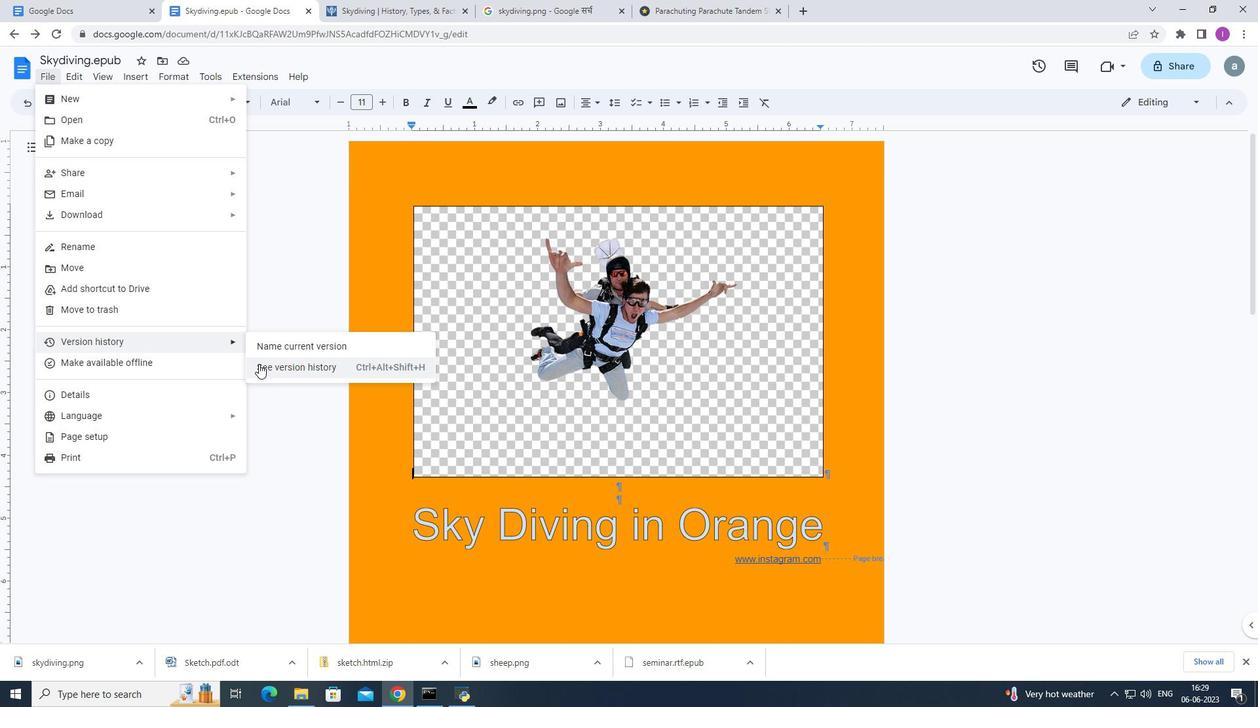 
Action: Mouse pressed left at (259, 365)
Screenshot: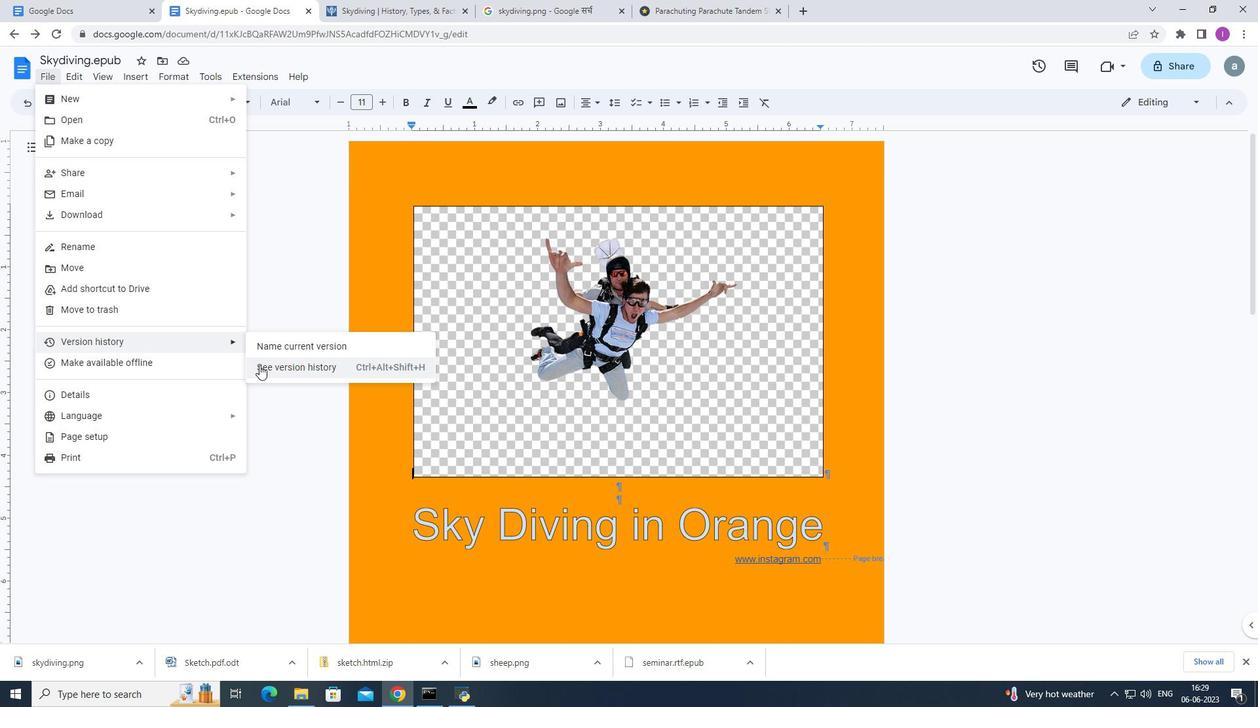 
Action: Mouse moved to (376, 359)
Screenshot: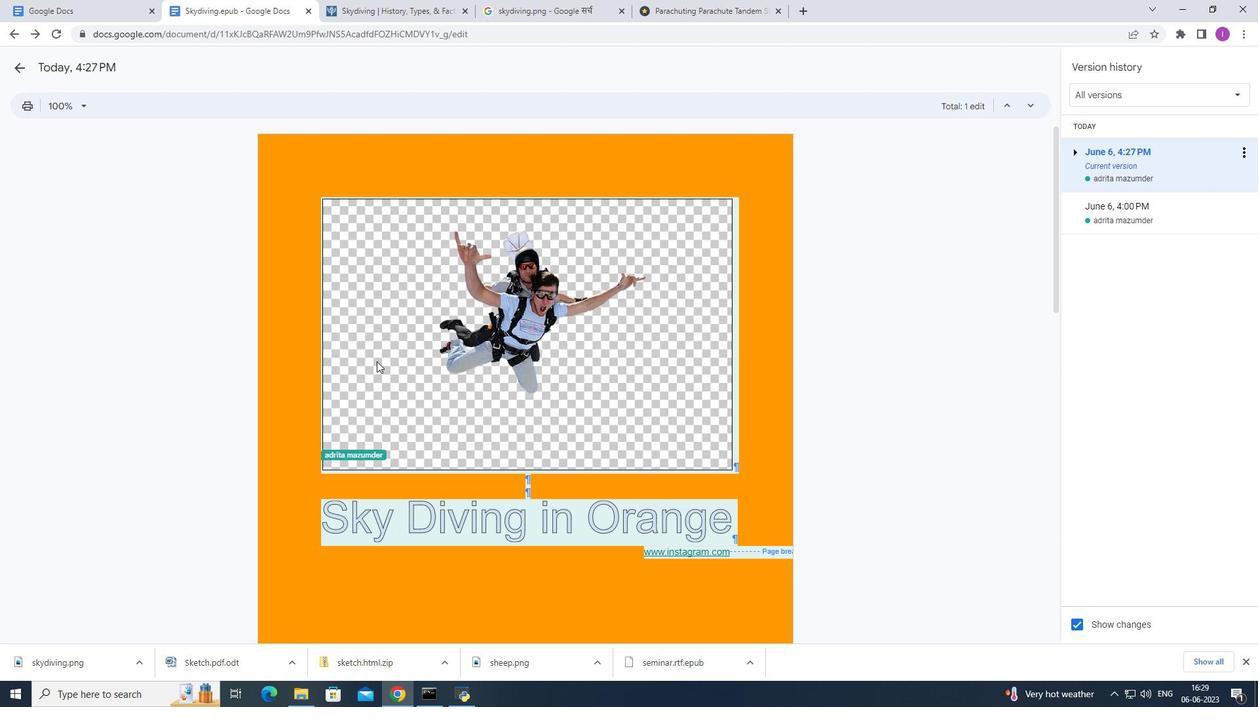 
Action: Mouse scrolled (376, 358) with delta (0, 0)
Screenshot: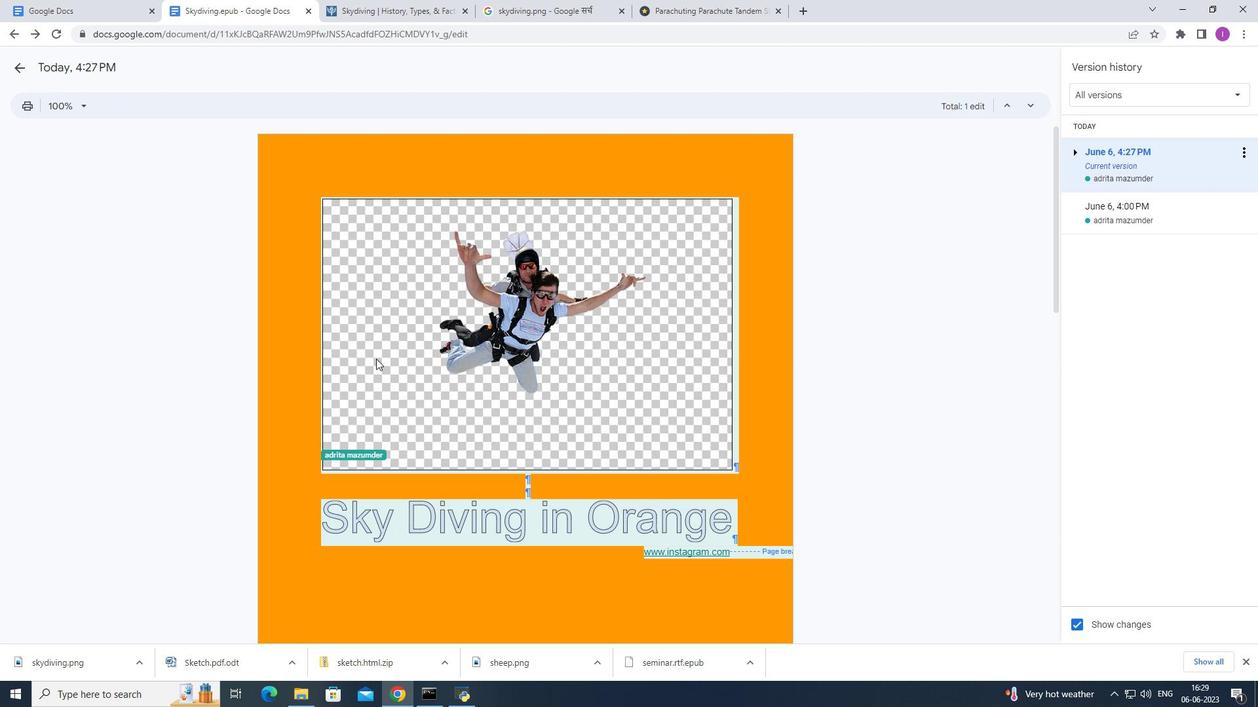 
Action: Mouse scrolled (376, 358) with delta (0, 0)
Screenshot: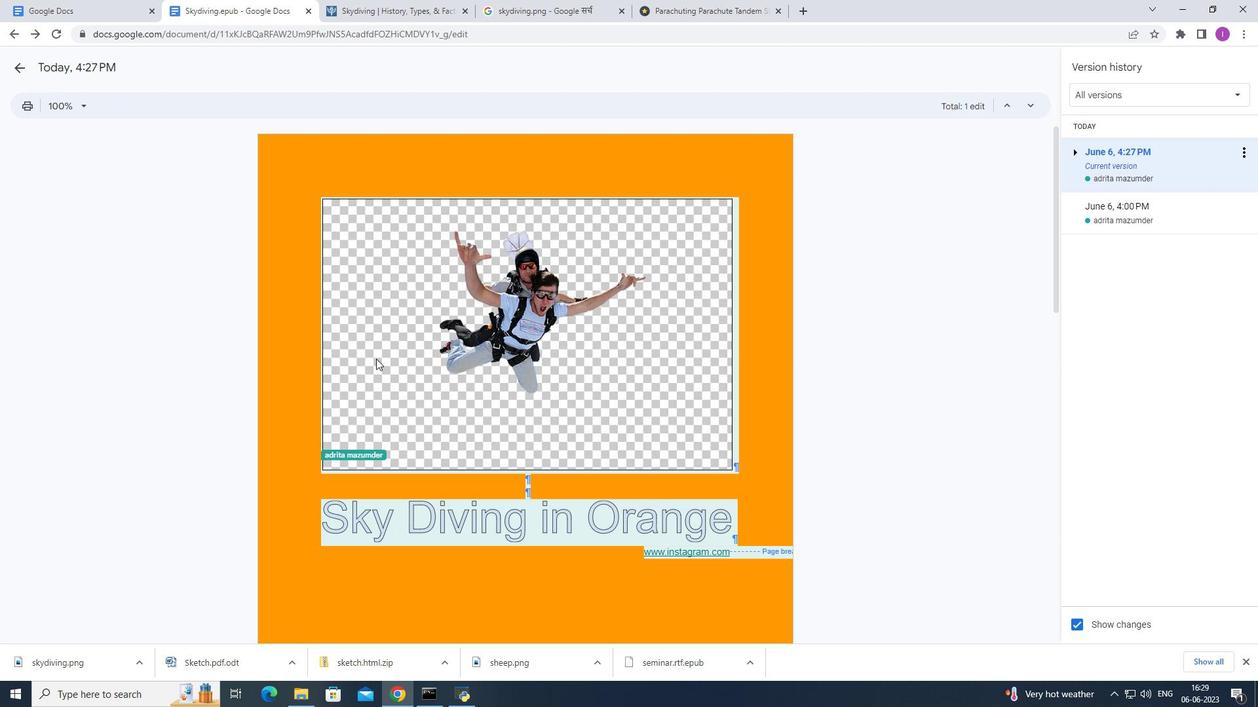 
Action: Mouse scrolled (376, 359) with delta (0, 0)
Screenshot: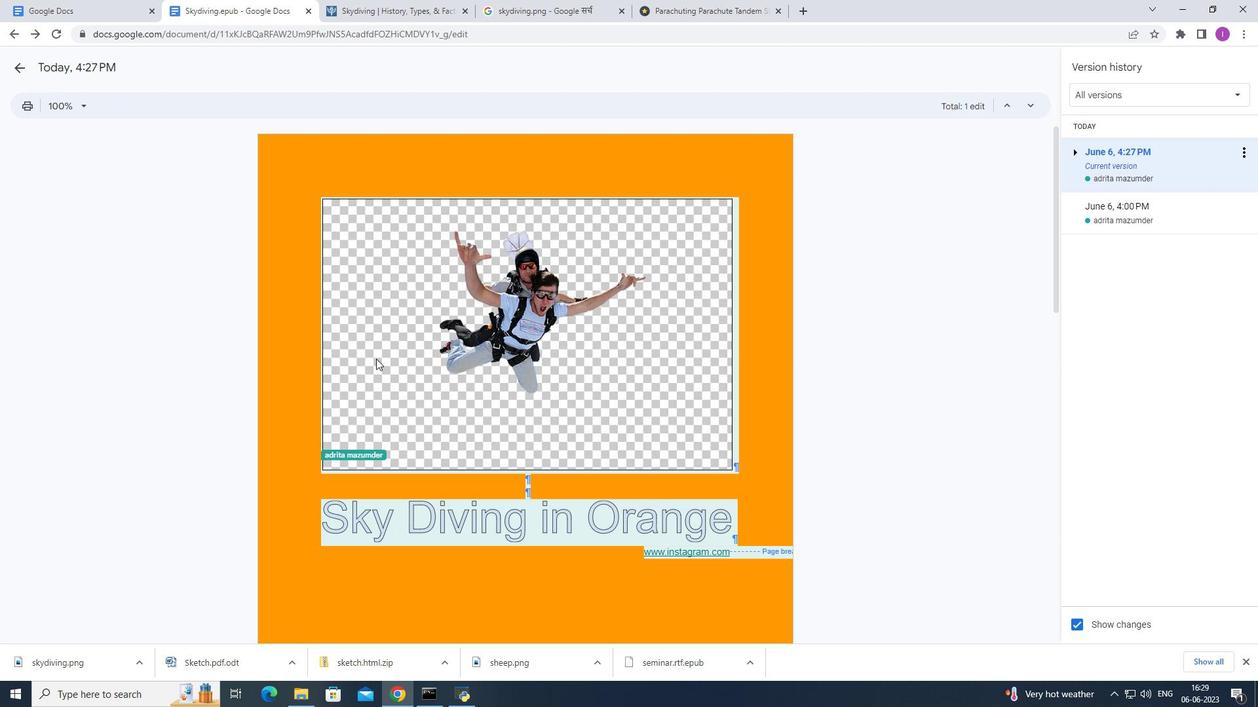
Action: Mouse moved to (376, 359)
Screenshot: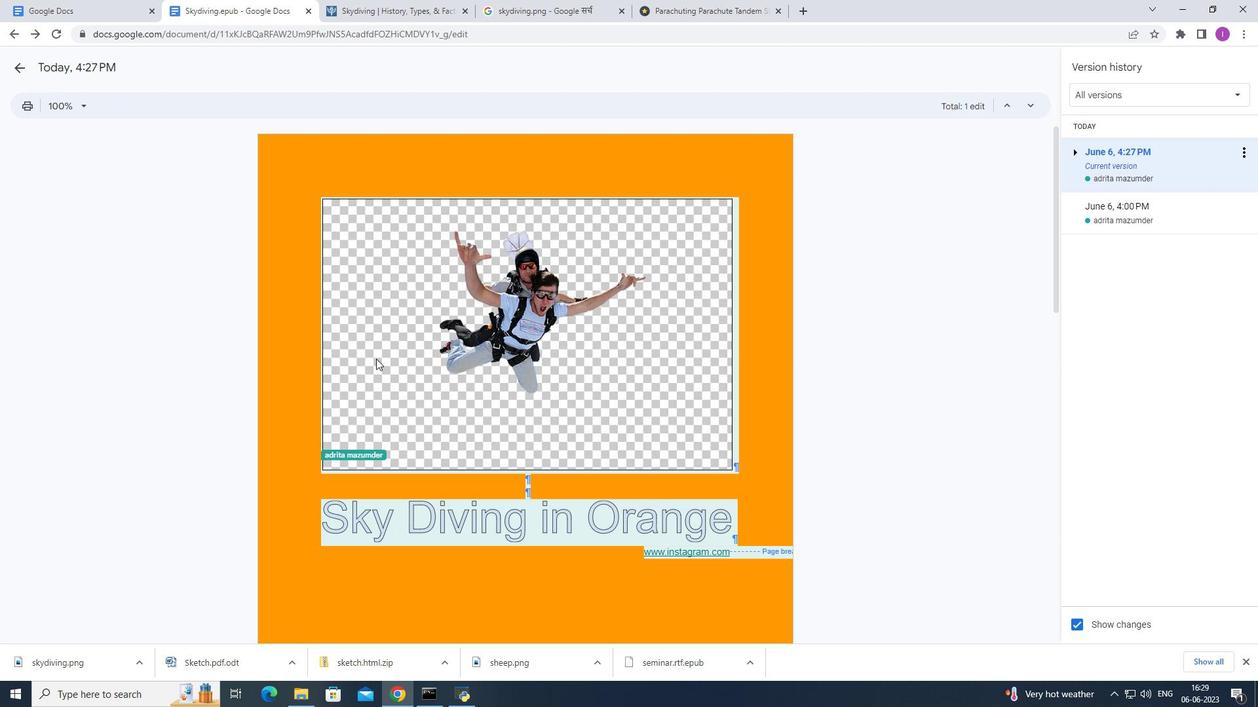 
Action: Mouse scrolled (376, 358) with delta (0, 0)
Screenshot: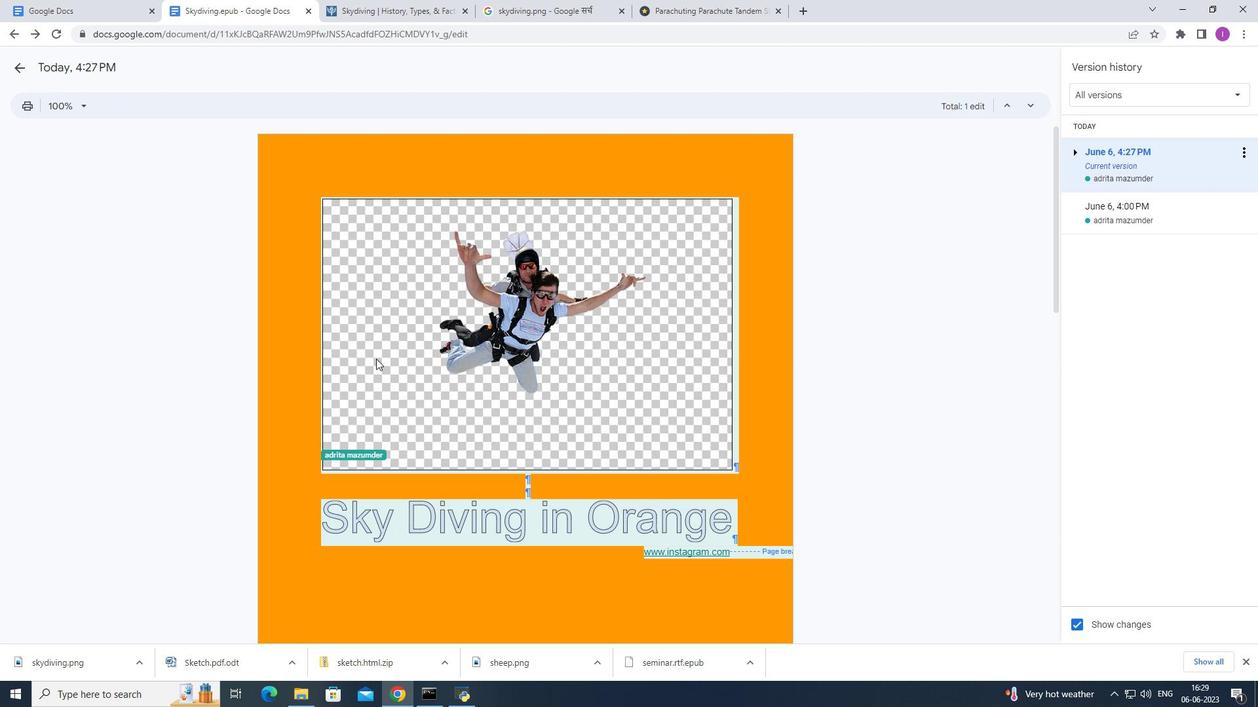 
Action: Mouse moved to (379, 365)
Screenshot: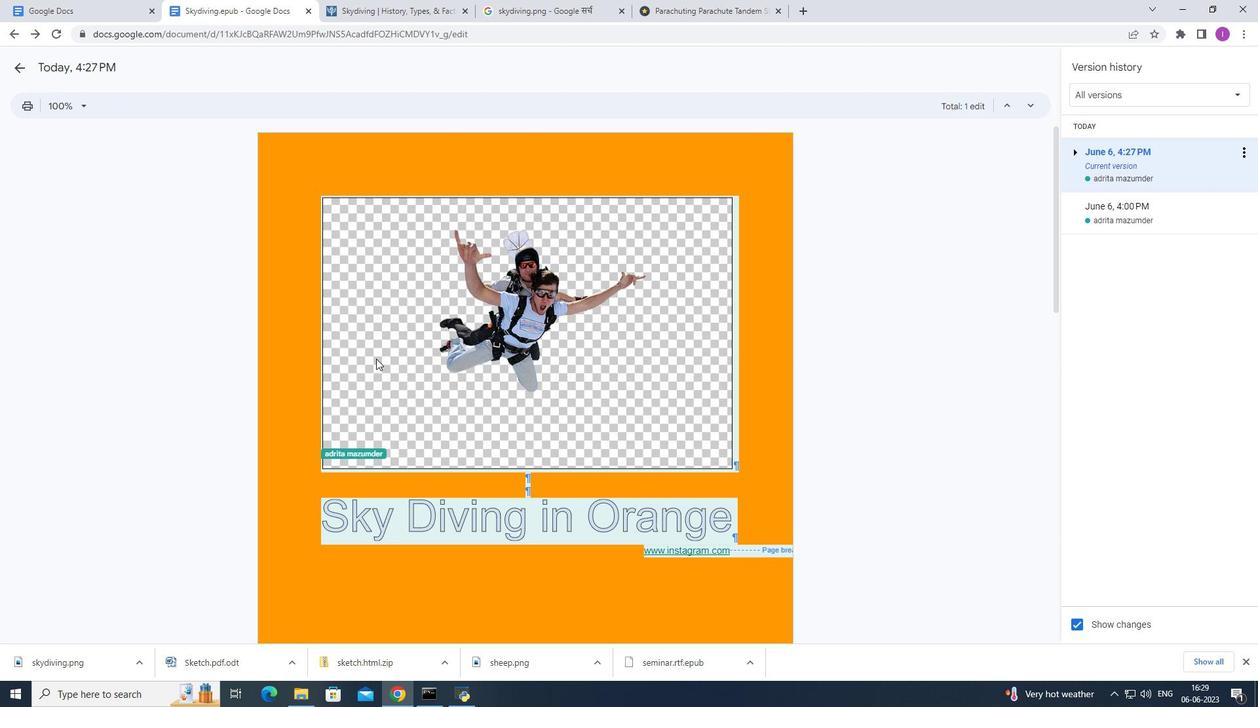 
Action: Mouse scrolled (379, 364) with delta (0, 0)
Screenshot: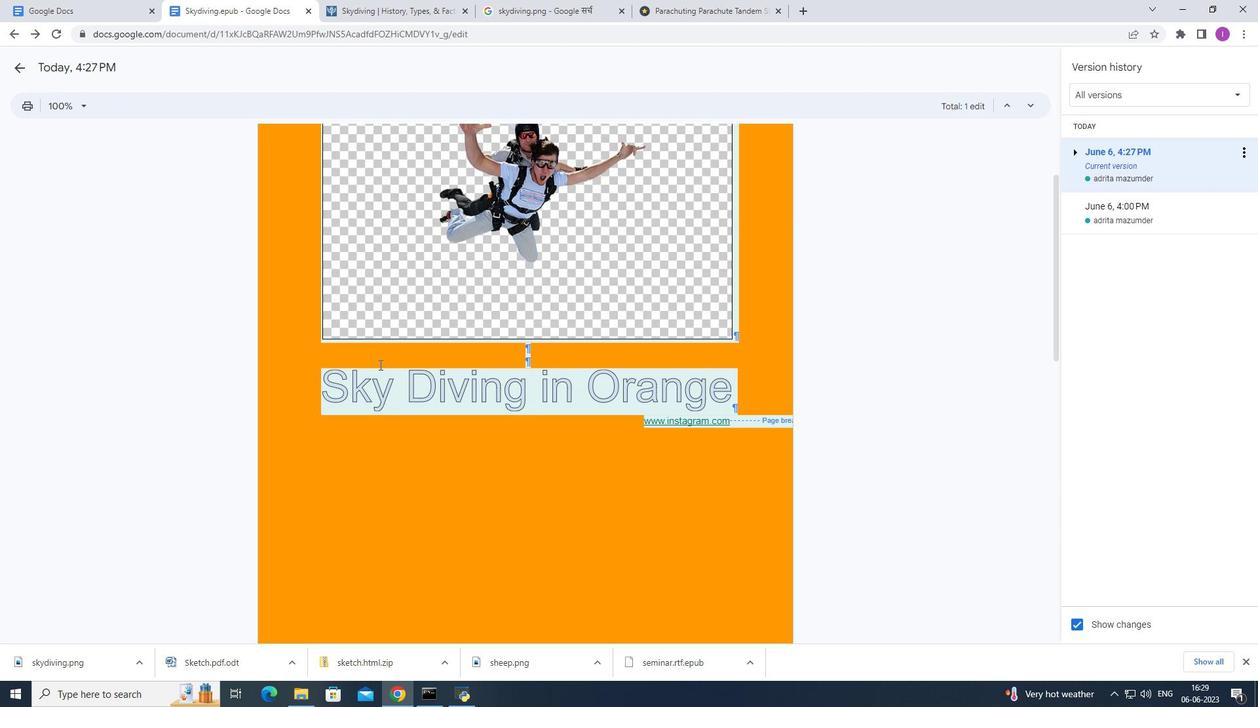 
Action: Mouse scrolled (379, 364) with delta (0, 0)
Screenshot: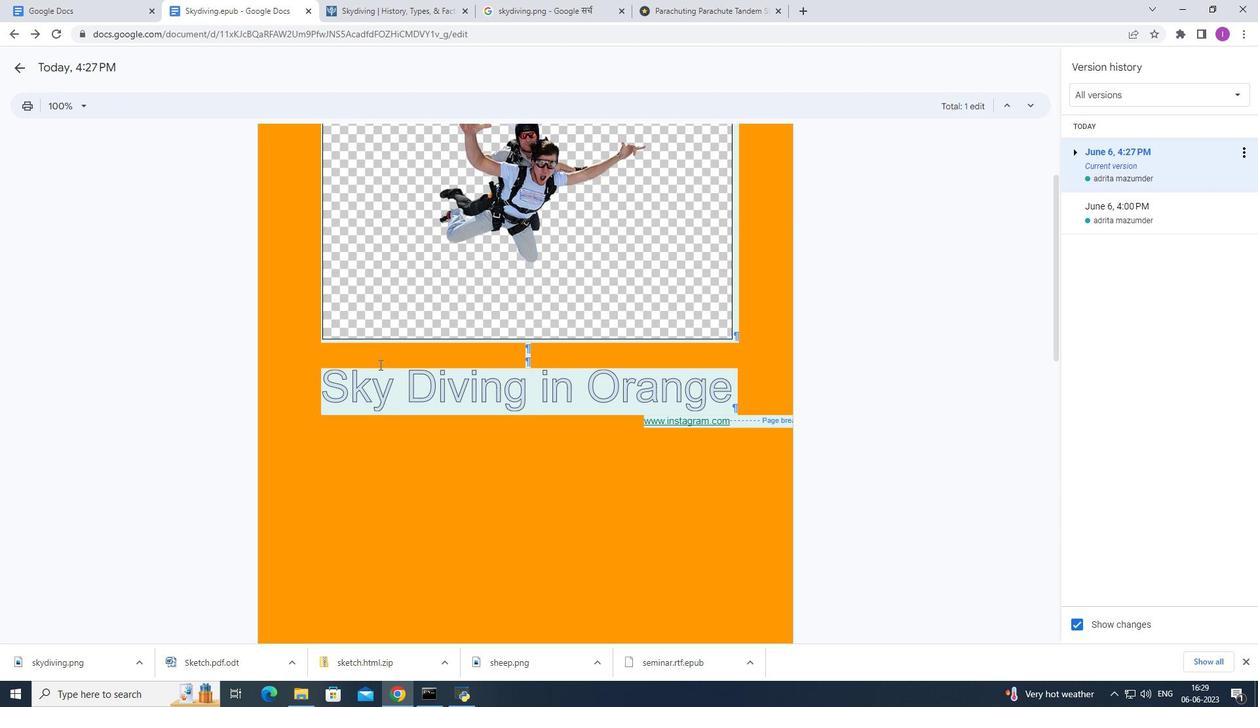 
Action: Mouse moved to (381, 368)
Screenshot: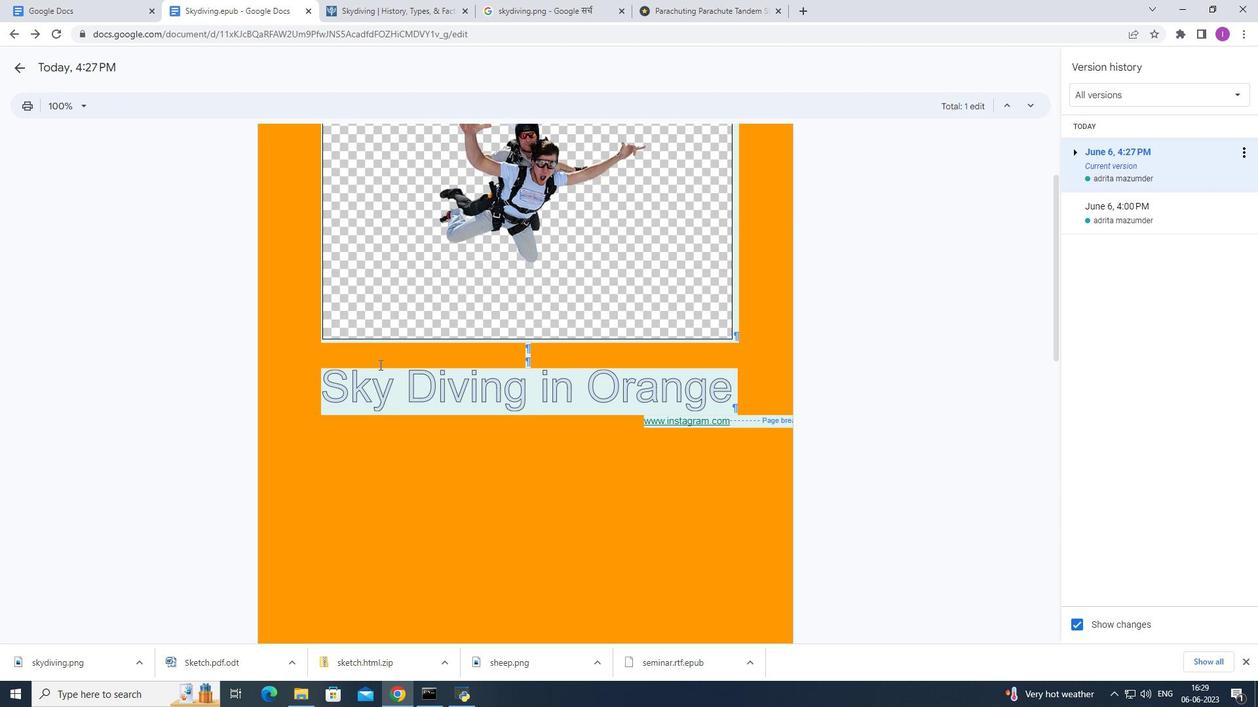 
Action: Mouse scrolled (381, 368) with delta (0, 0)
Screenshot: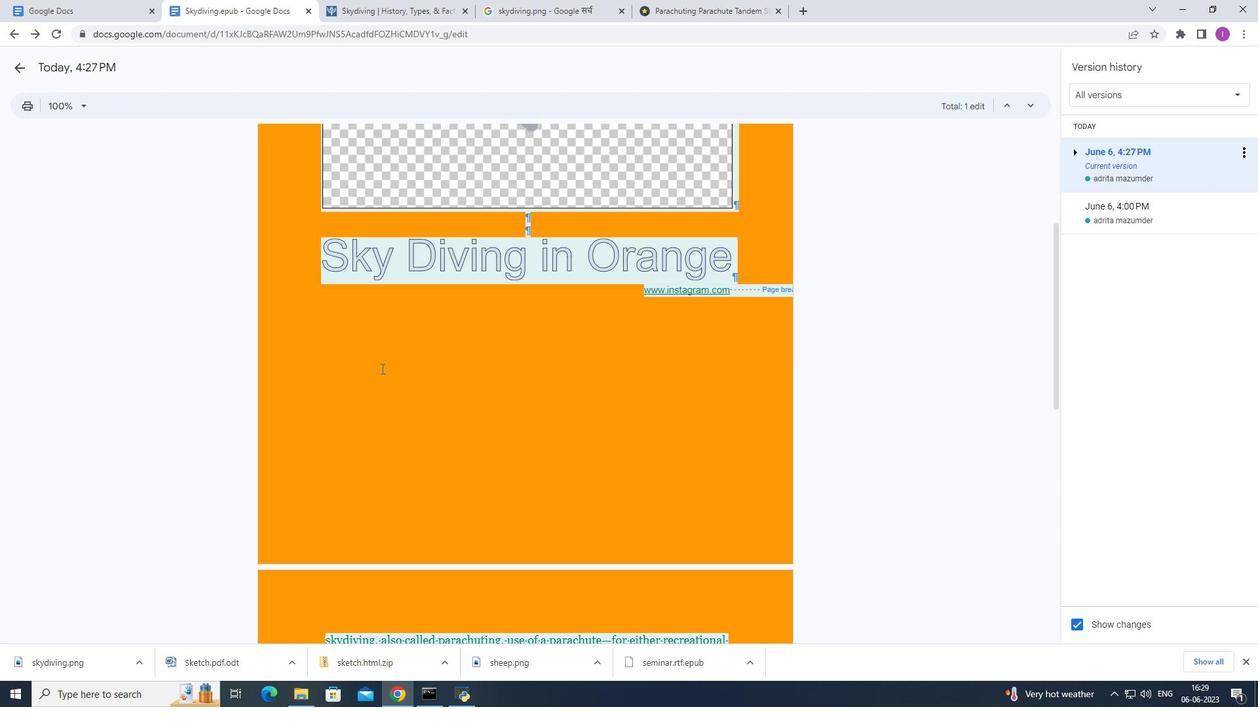 
Action: Mouse scrolled (381, 368) with delta (0, 0)
Screenshot: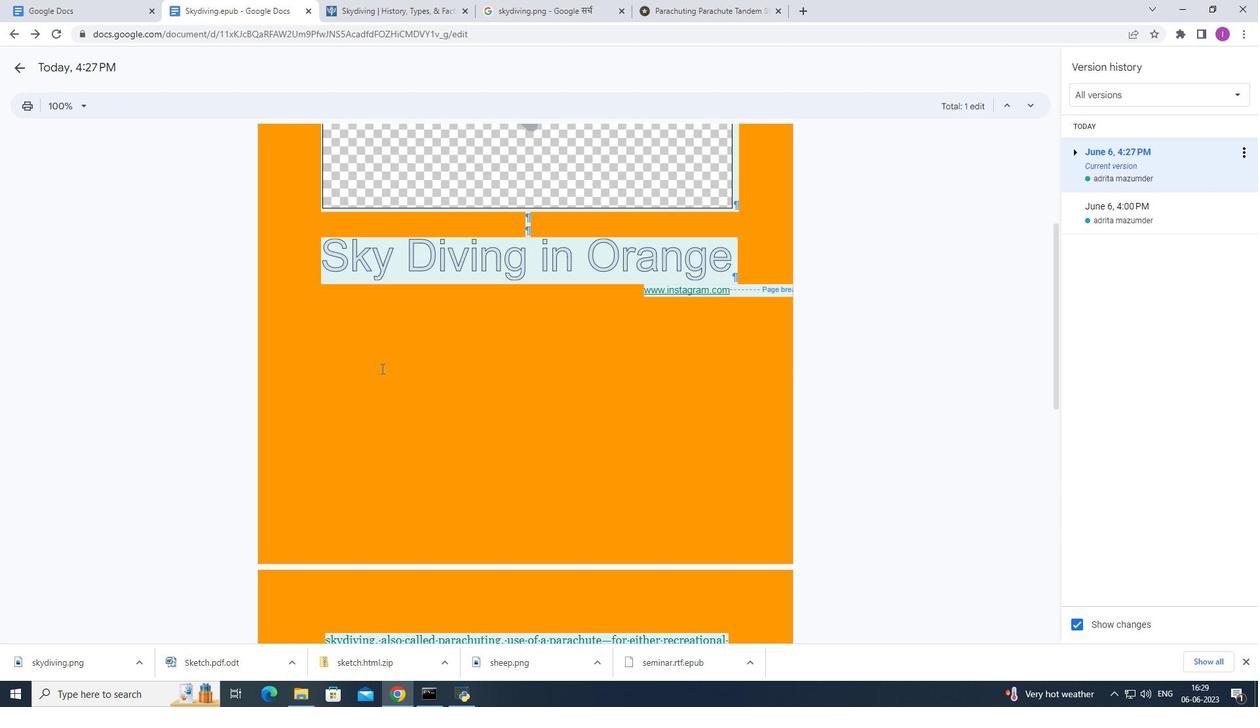 
Action: Mouse scrolled (381, 369) with delta (0, 0)
Screenshot: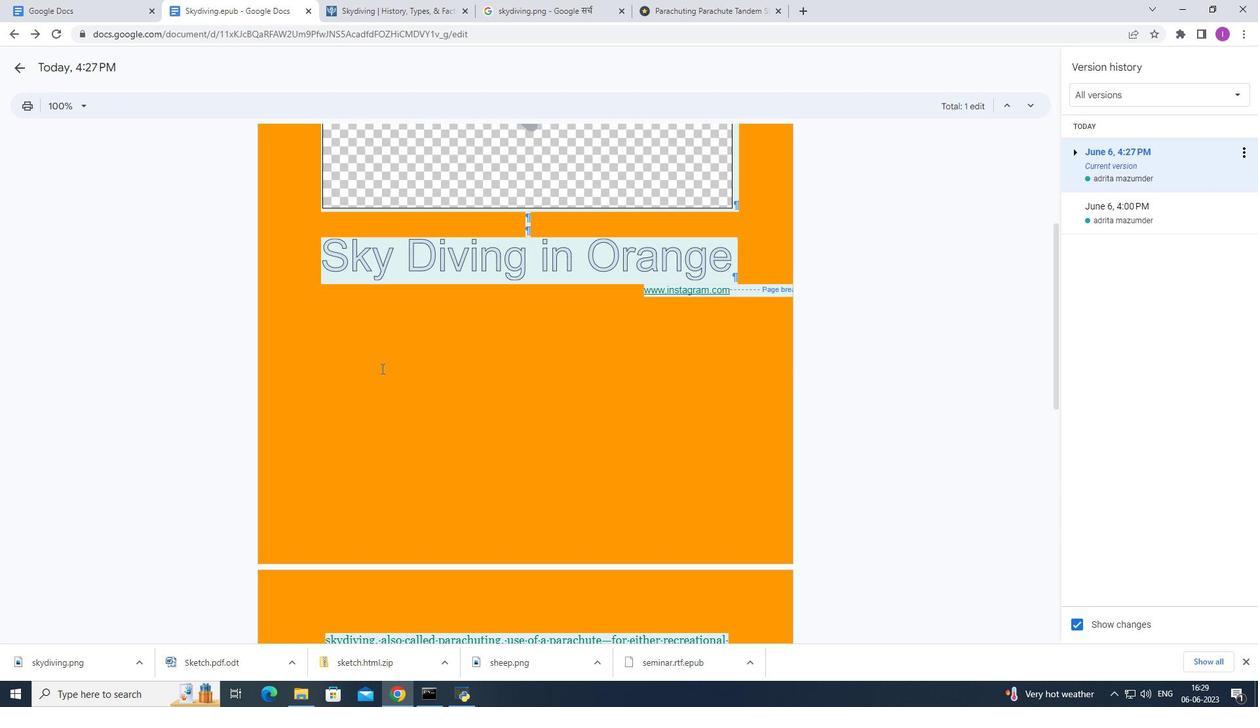
Action: Mouse scrolled (381, 368) with delta (0, 0)
Screenshot: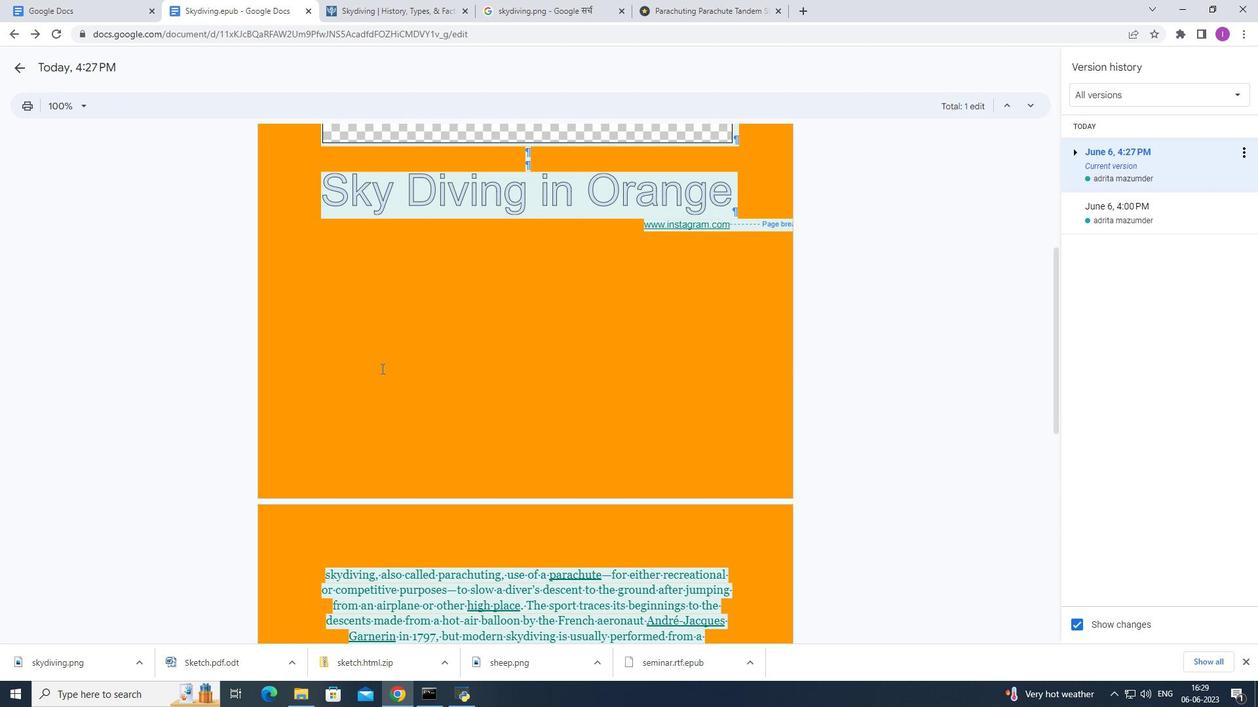 
Action: Mouse scrolled (381, 368) with delta (0, 0)
Screenshot: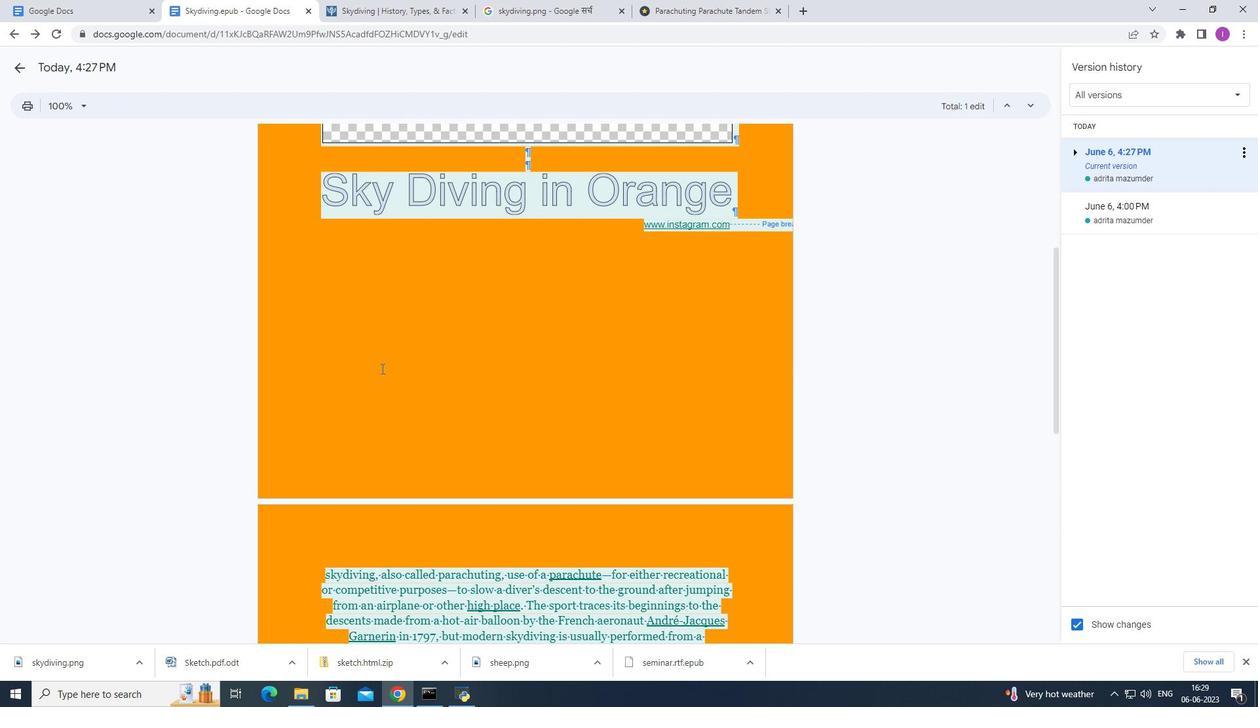 
Action: Mouse scrolled (381, 368) with delta (0, 0)
Screenshot: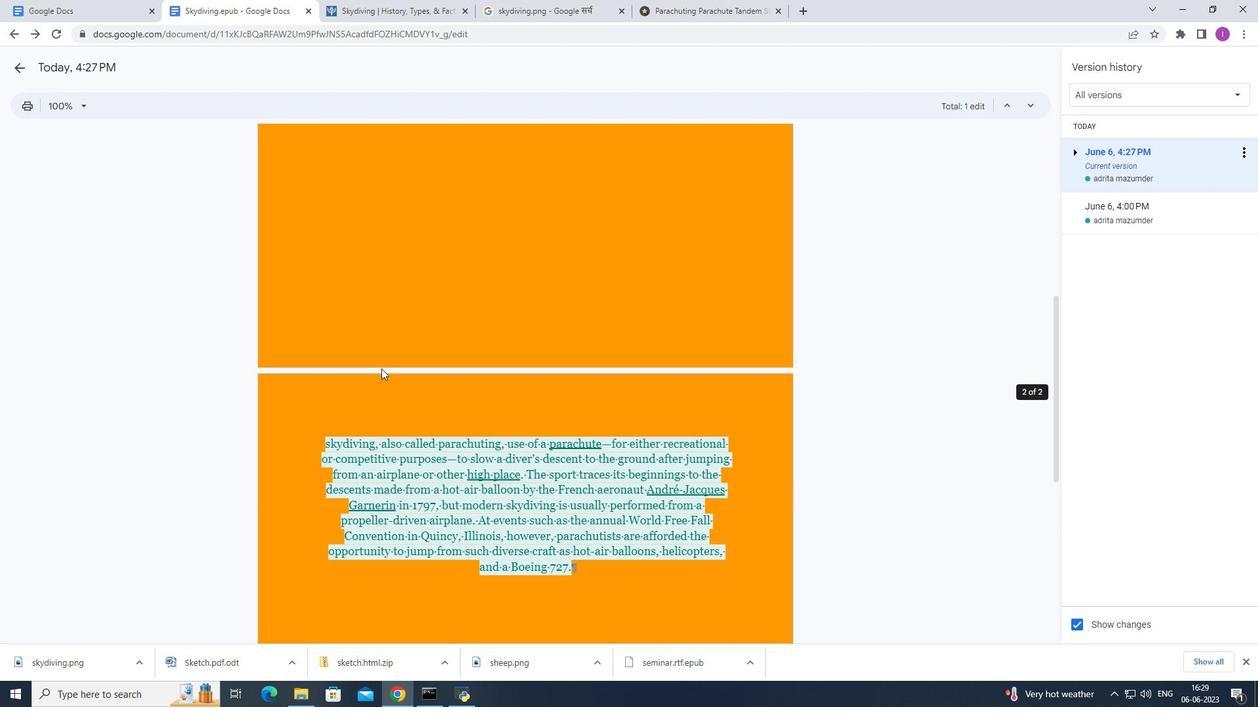 
Action: Mouse scrolled (381, 368) with delta (0, 0)
Screenshot: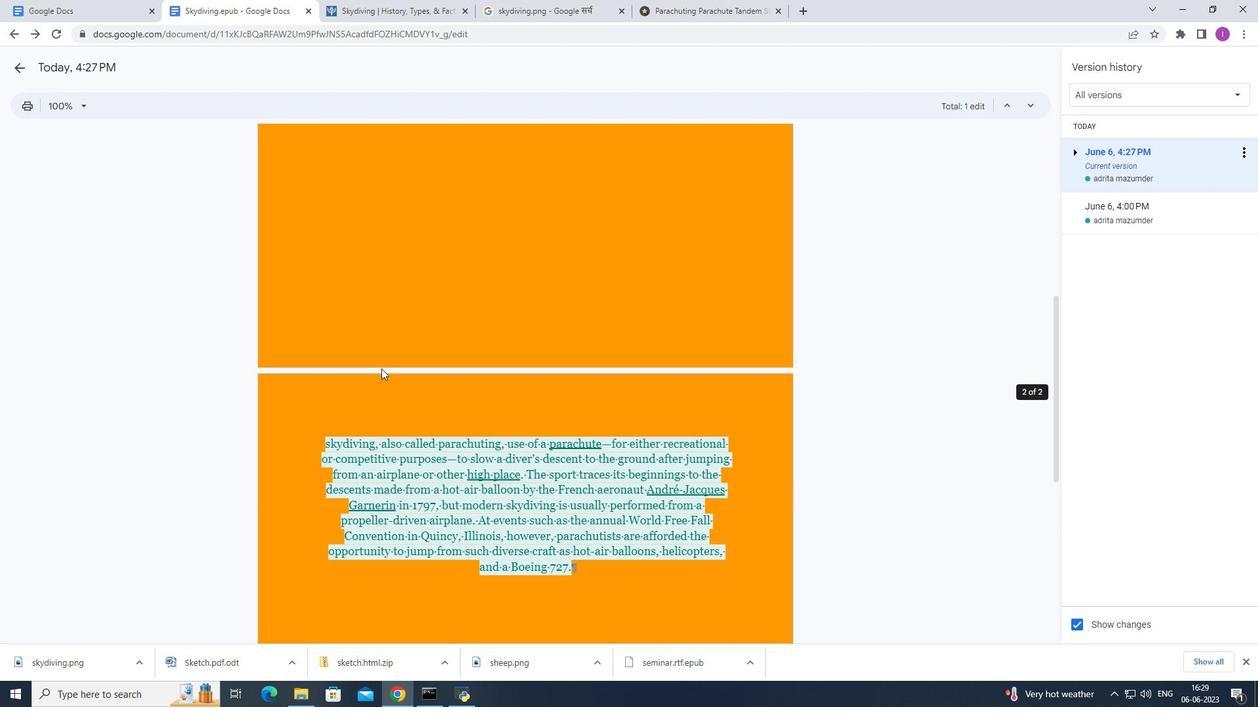 
Action: Mouse scrolled (381, 369) with delta (0, 0)
Screenshot: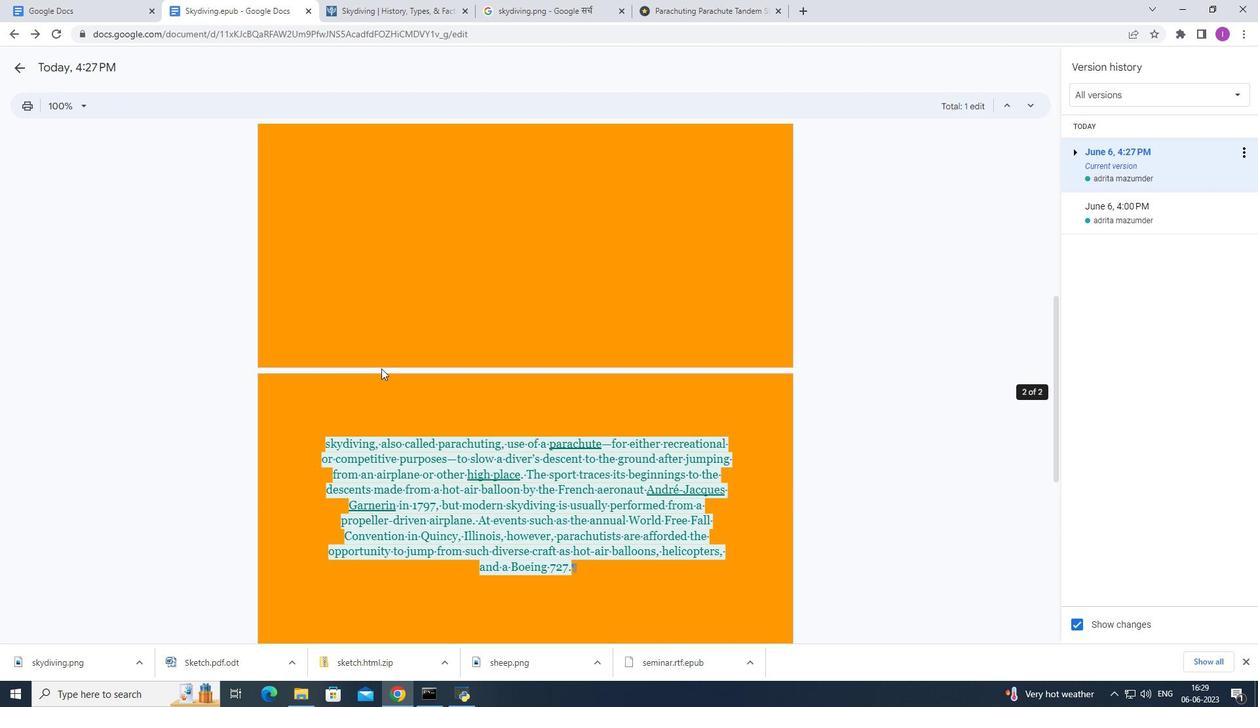 
Action: Mouse scrolled (381, 368) with delta (0, 0)
Screenshot: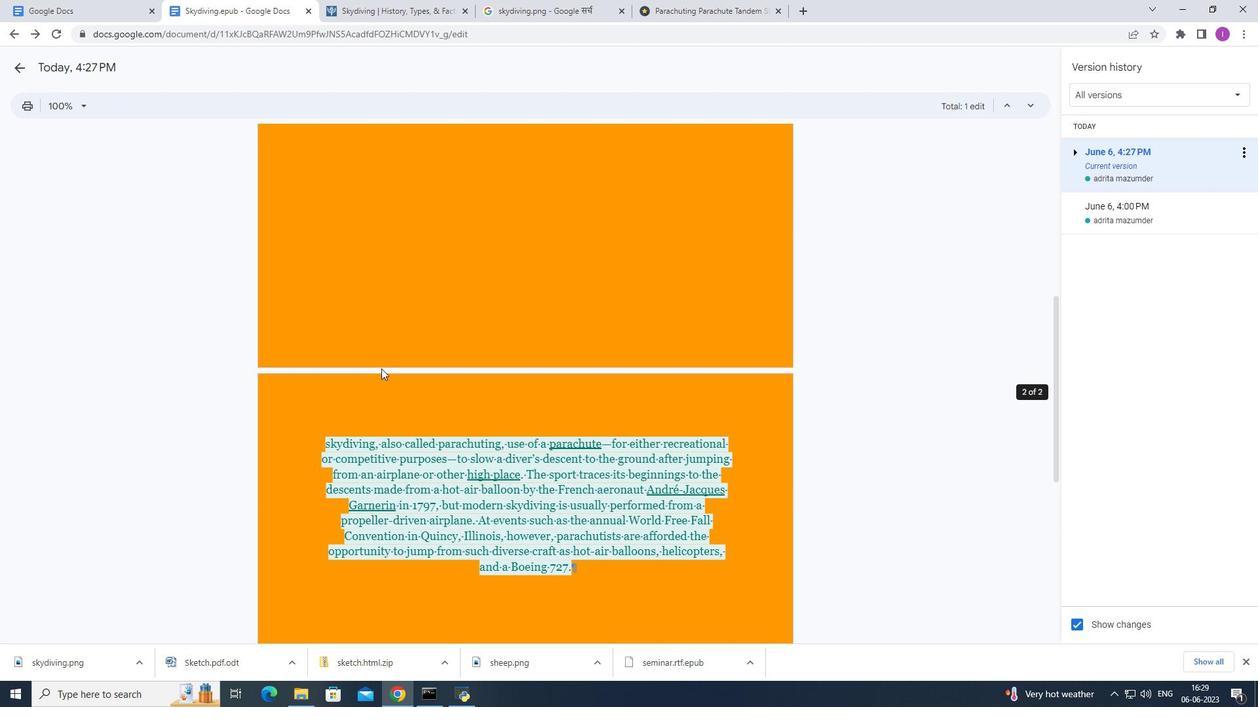 
Action: Mouse moved to (351, 366)
Screenshot: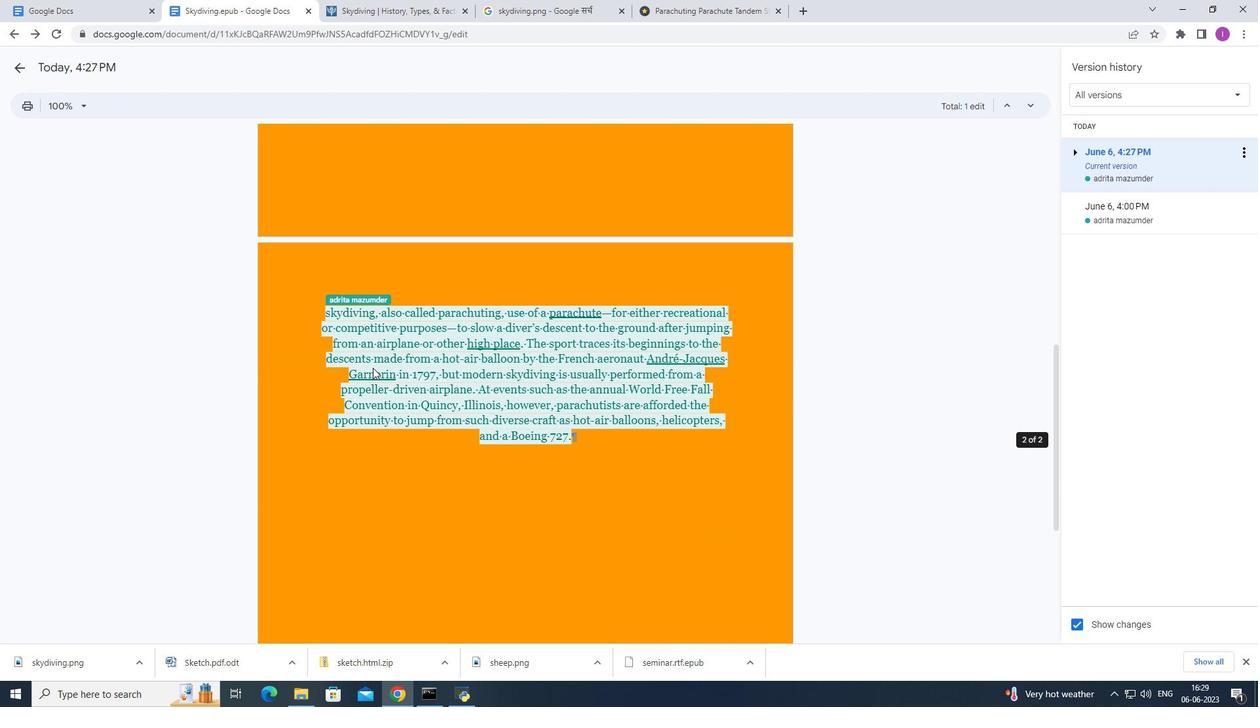 
Action: Mouse scrolled (351, 367) with delta (0, 0)
Screenshot: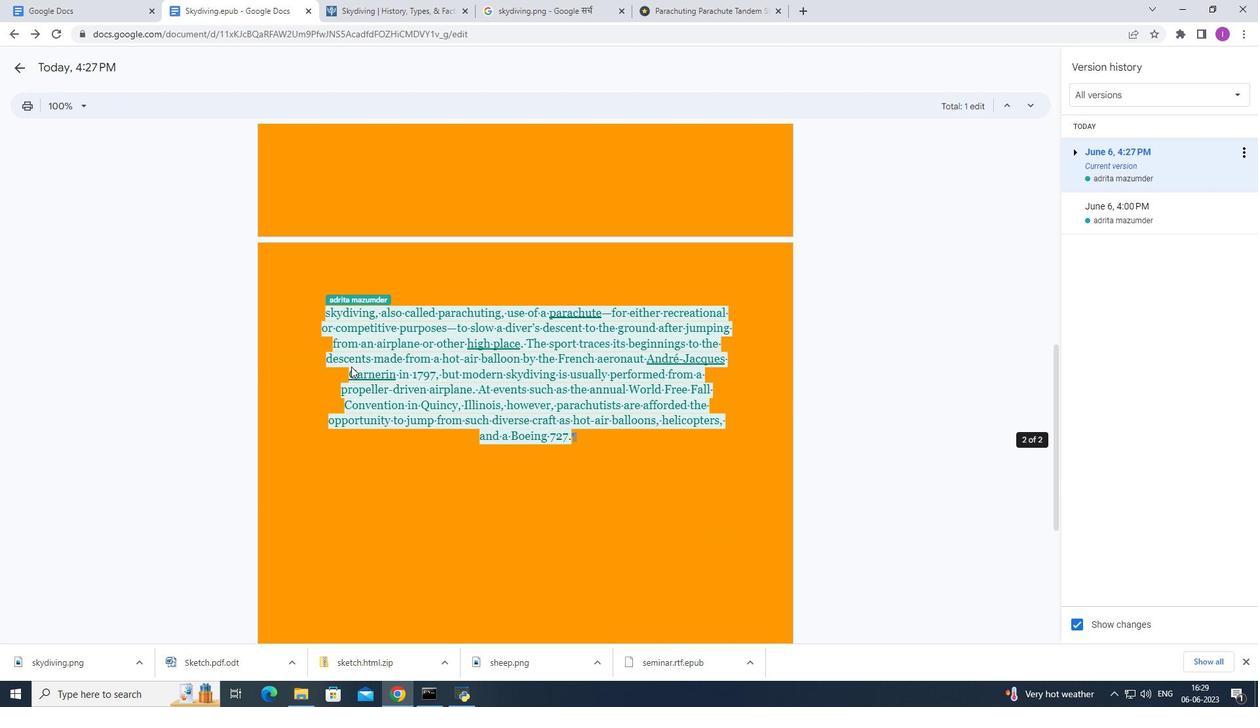 
Action: Mouse scrolled (351, 367) with delta (0, 0)
Screenshot: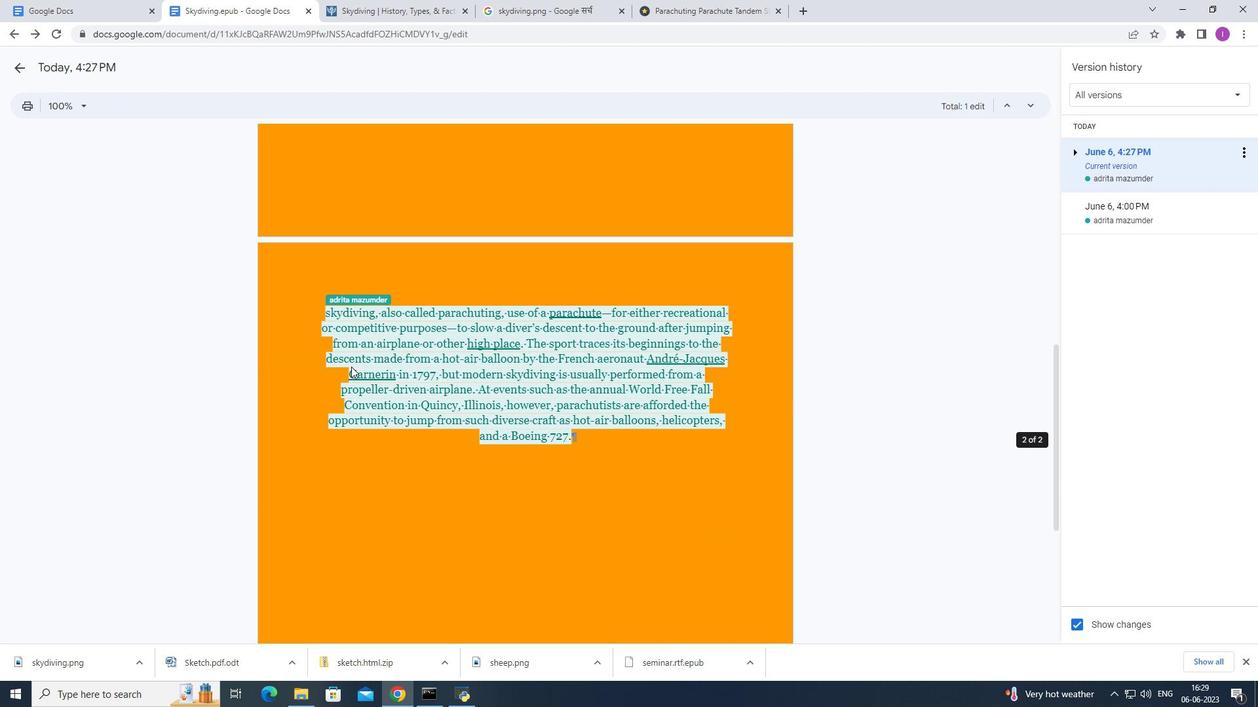 
Action: Mouse moved to (350, 366)
Screenshot: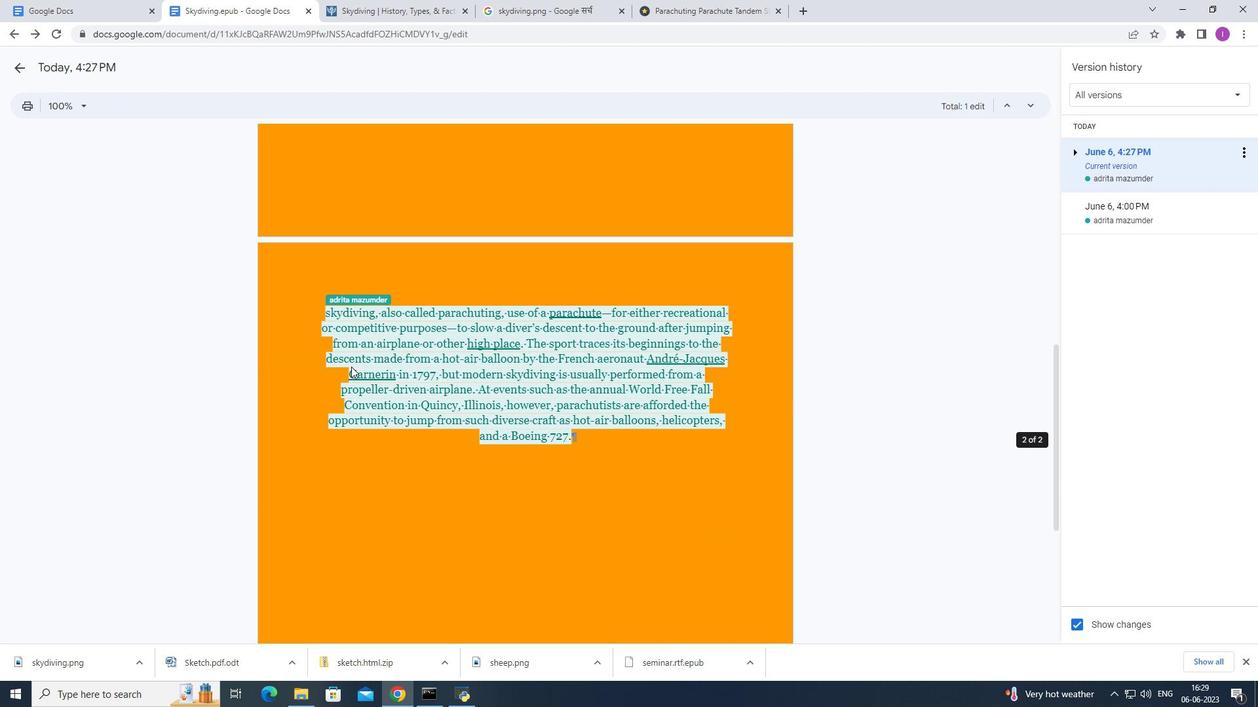 
Action: Mouse scrolled (350, 367) with delta (0, 0)
Screenshot: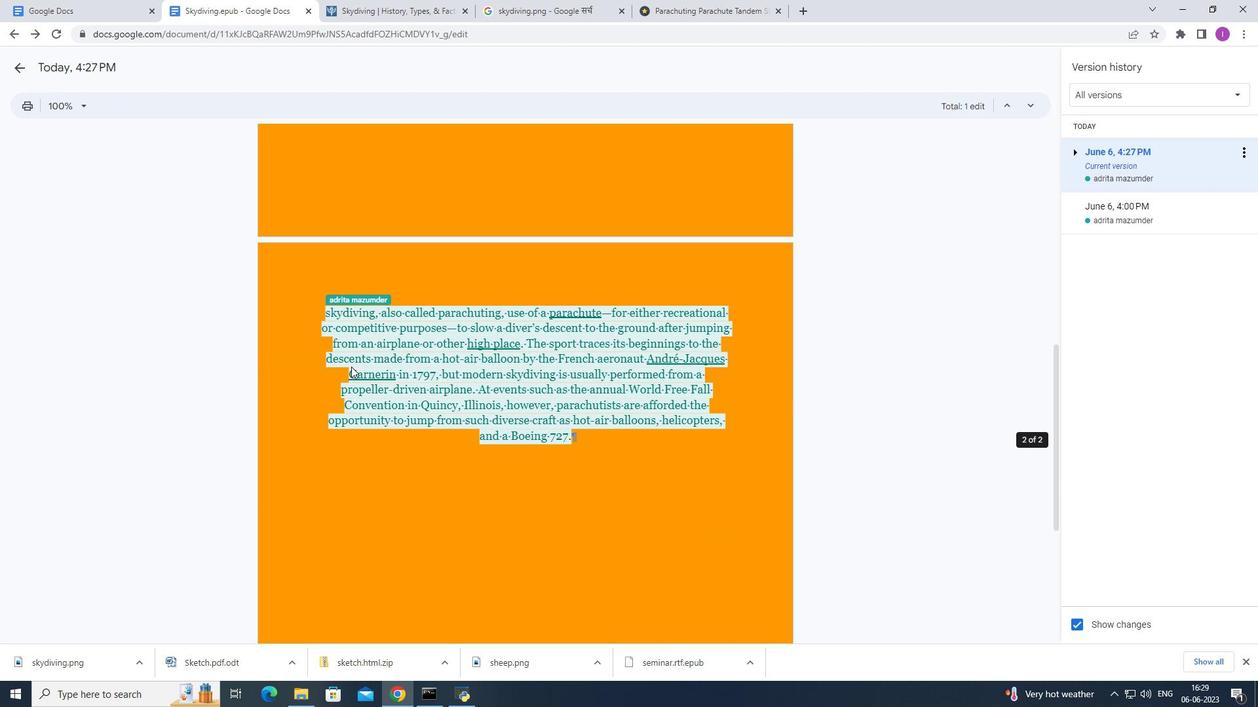 
Action: Mouse moved to (346, 366)
Screenshot: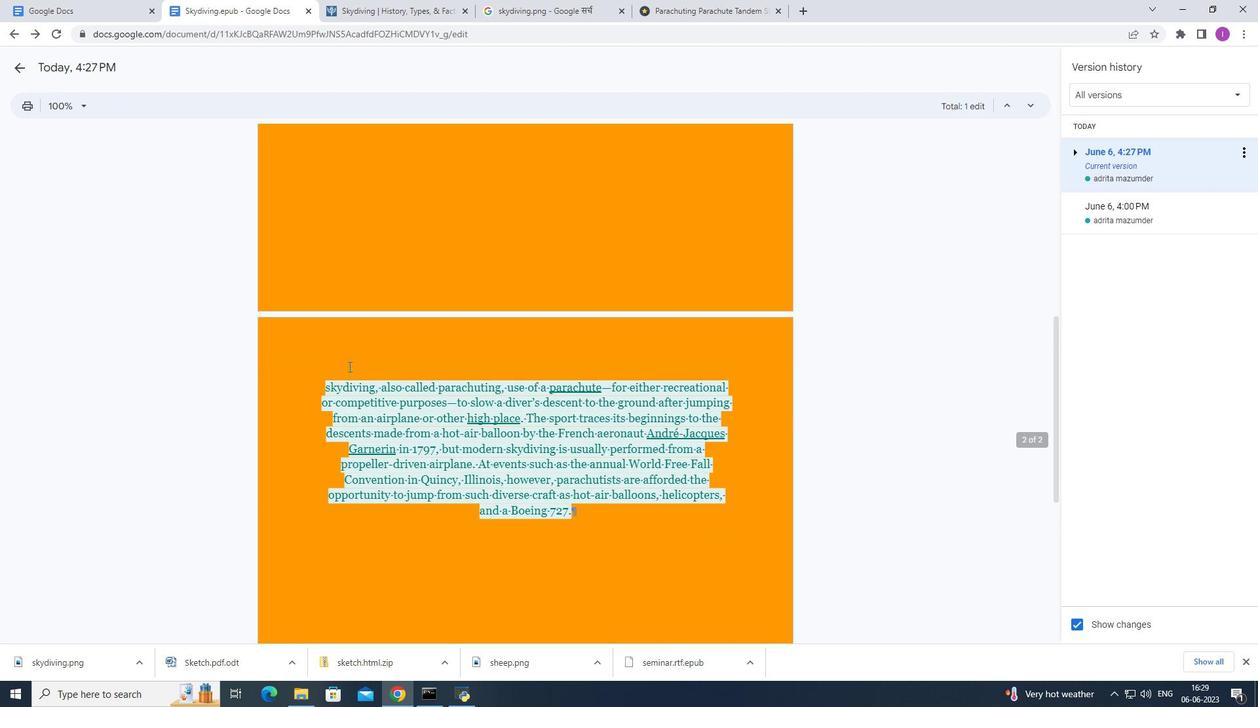 
Action: Mouse scrolled (346, 366) with delta (0, 0)
Screenshot: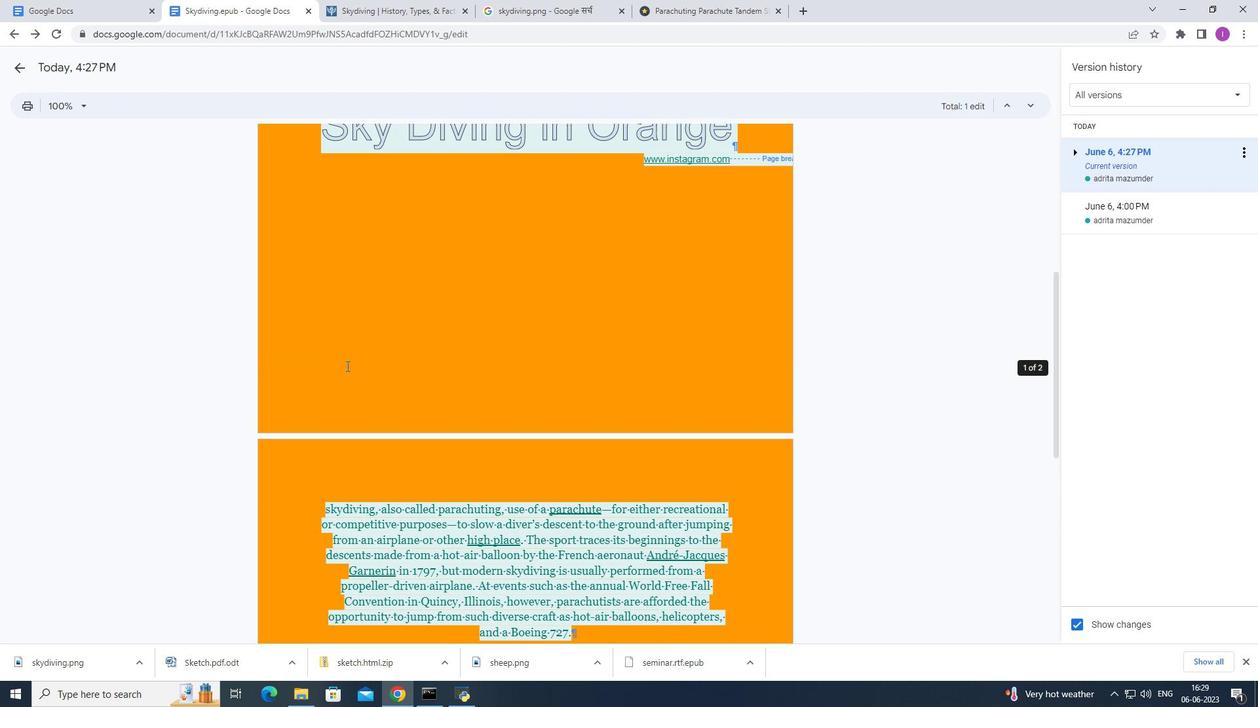 
Action: Mouse scrolled (346, 366) with delta (0, 0)
Screenshot: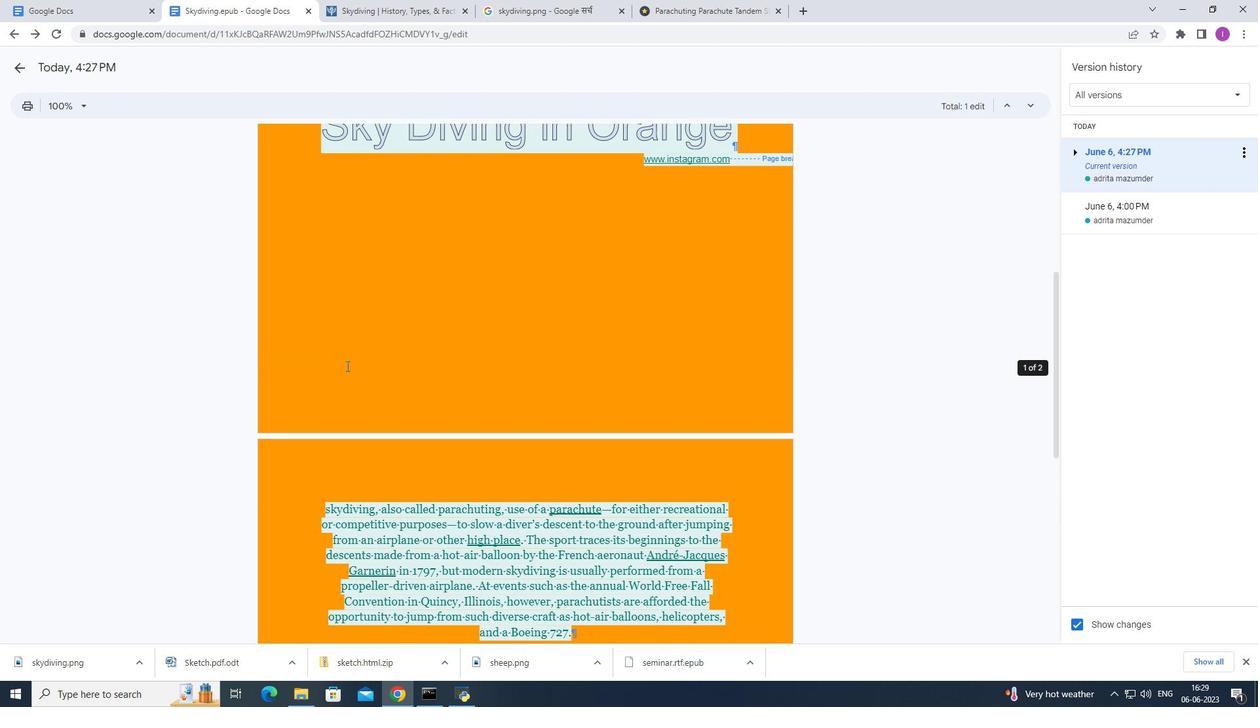 
